 Task: Create a due date automation trigger when advanced on, on the tuesday before a card is due add fields without custom field "Resume" set to a number greater or equal to 1 and lower or equal to 10 at 11:00 AM.
Action: Mouse moved to (1212, 100)
Screenshot: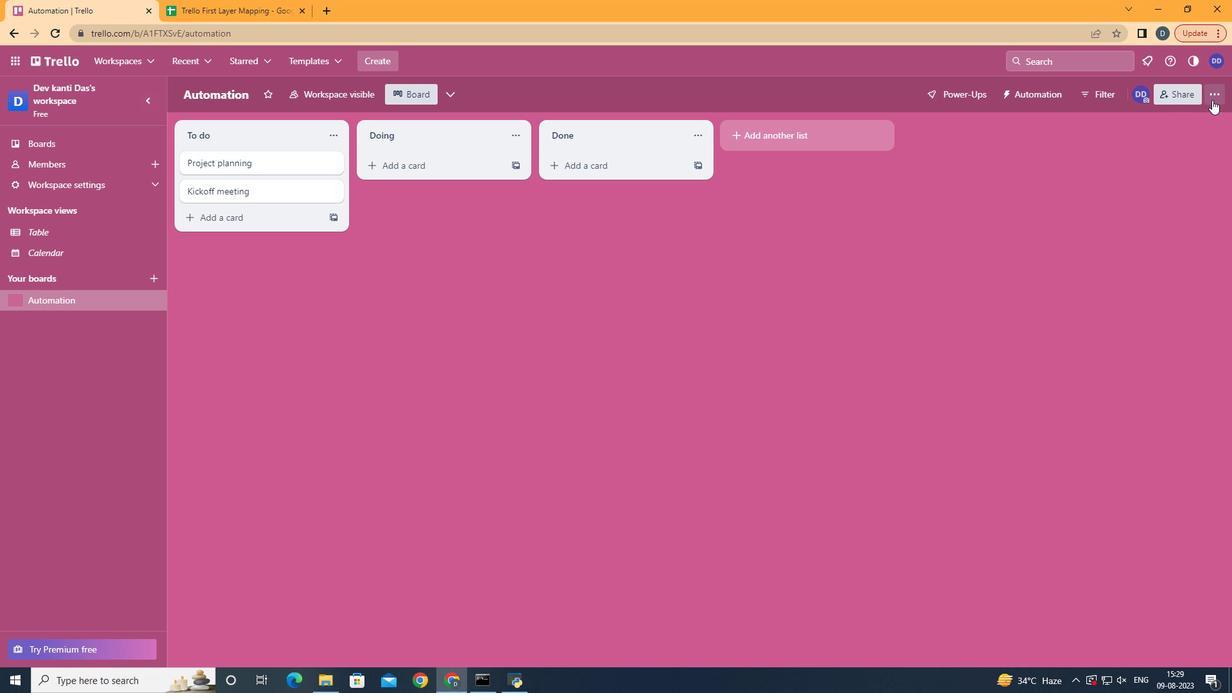 
Action: Mouse pressed left at (1212, 100)
Screenshot: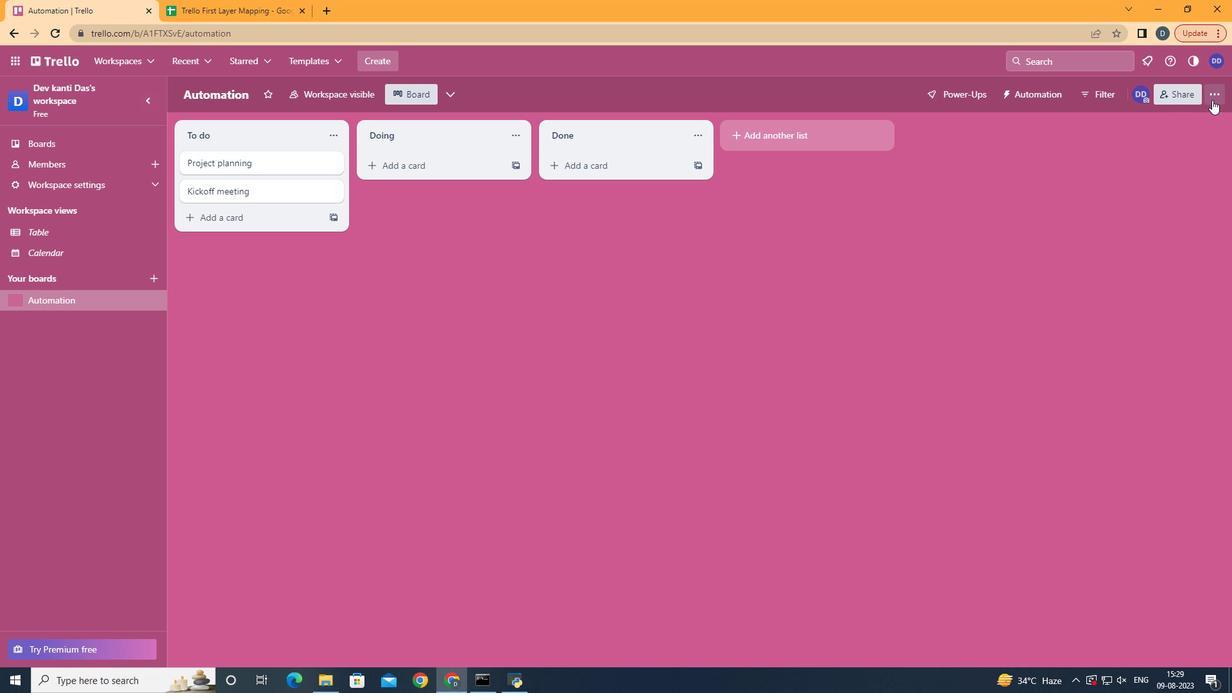 
Action: Mouse moved to (1094, 282)
Screenshot: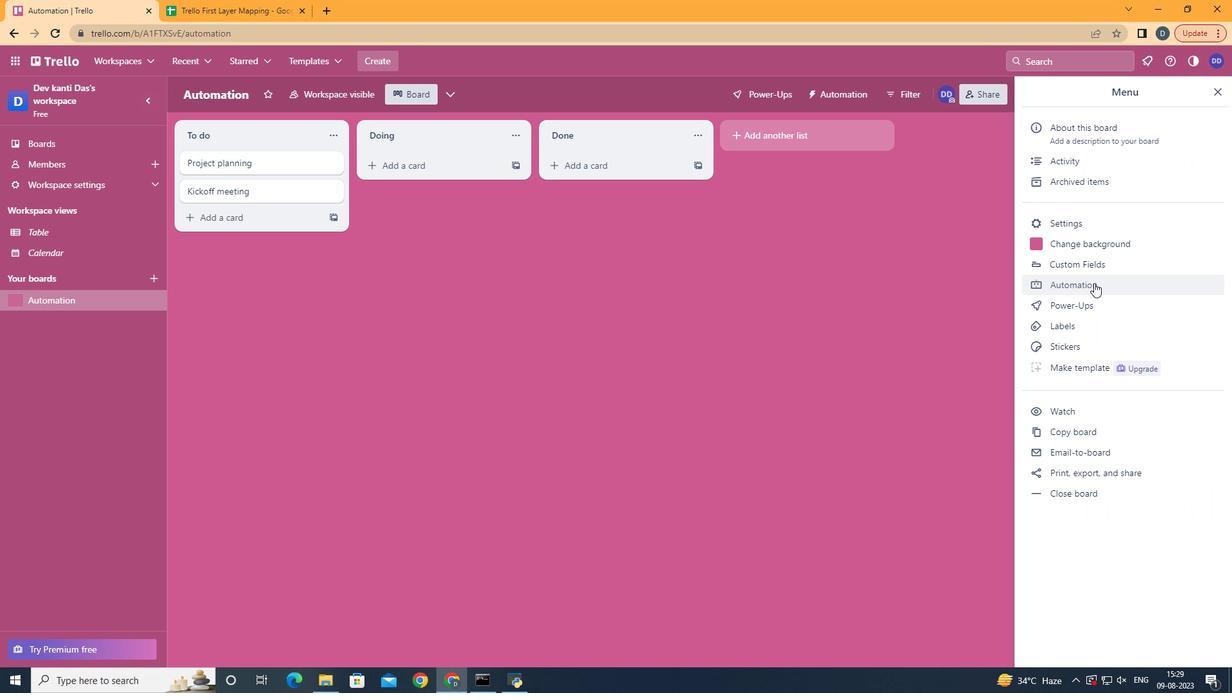 
Action: Mouse pressed left at (1094, 282)
Screenshot: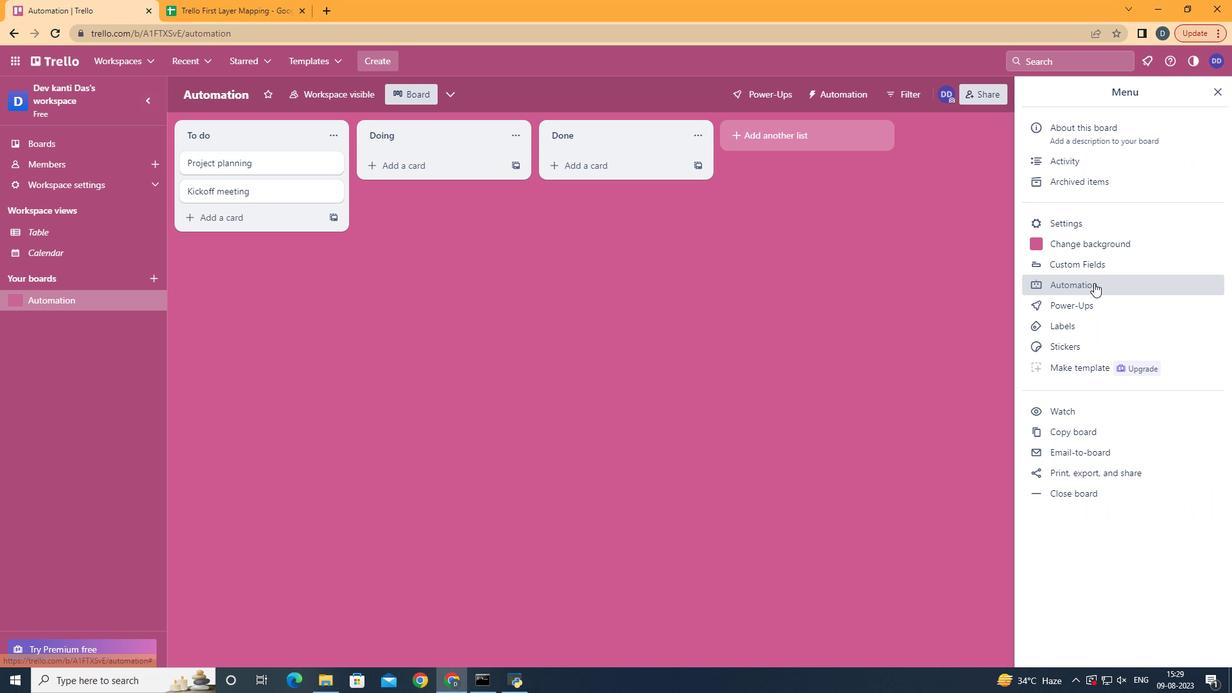
Action: Mouse moved to (234, 258)
Screenshot: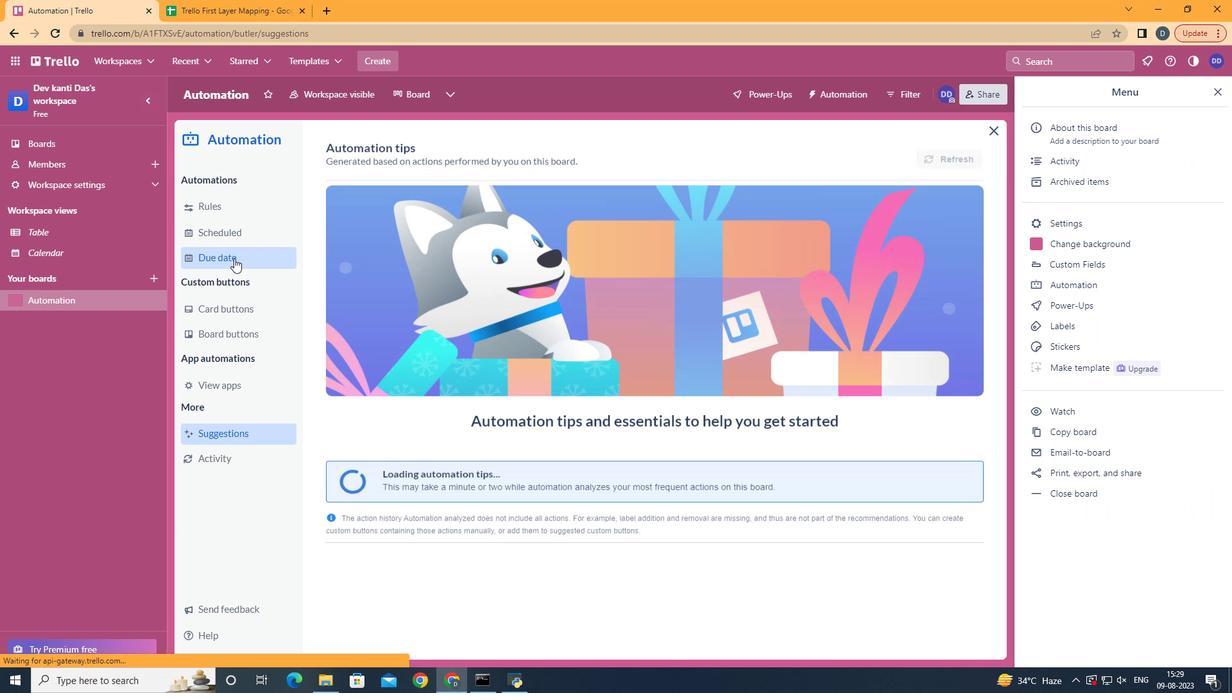 
Action: Mouse pressed left at (234, 258)
Screenshot: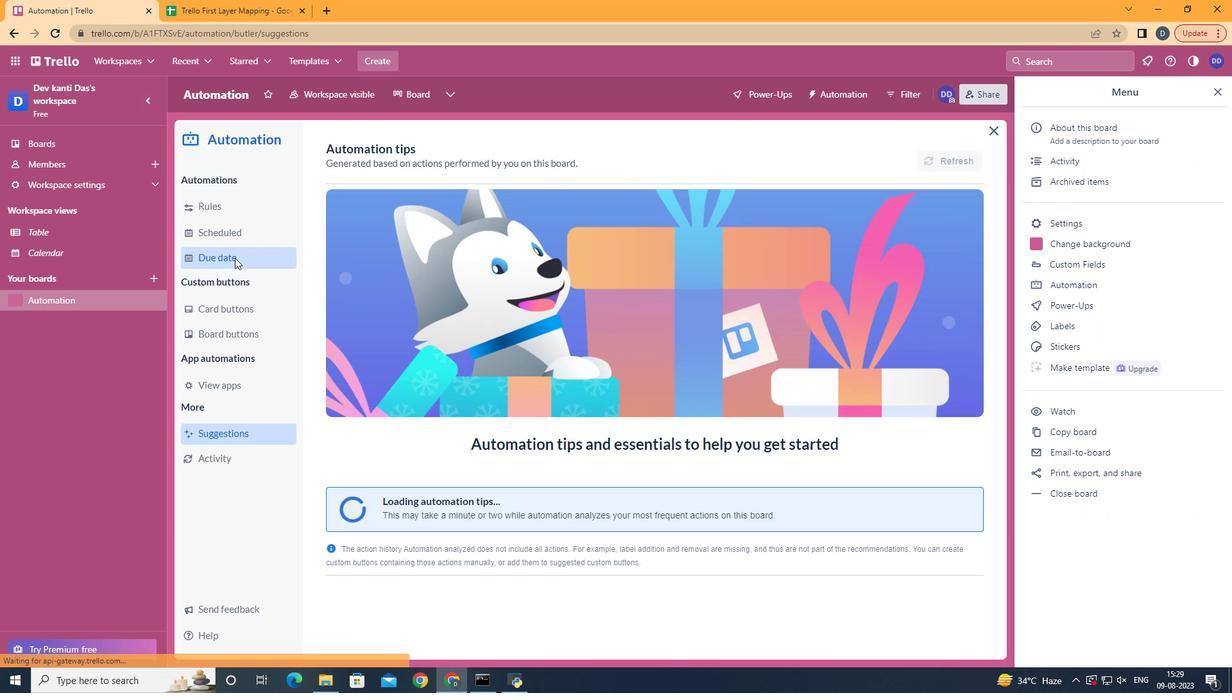 
Action: Mouse moved to (891, 149)
Screenshot: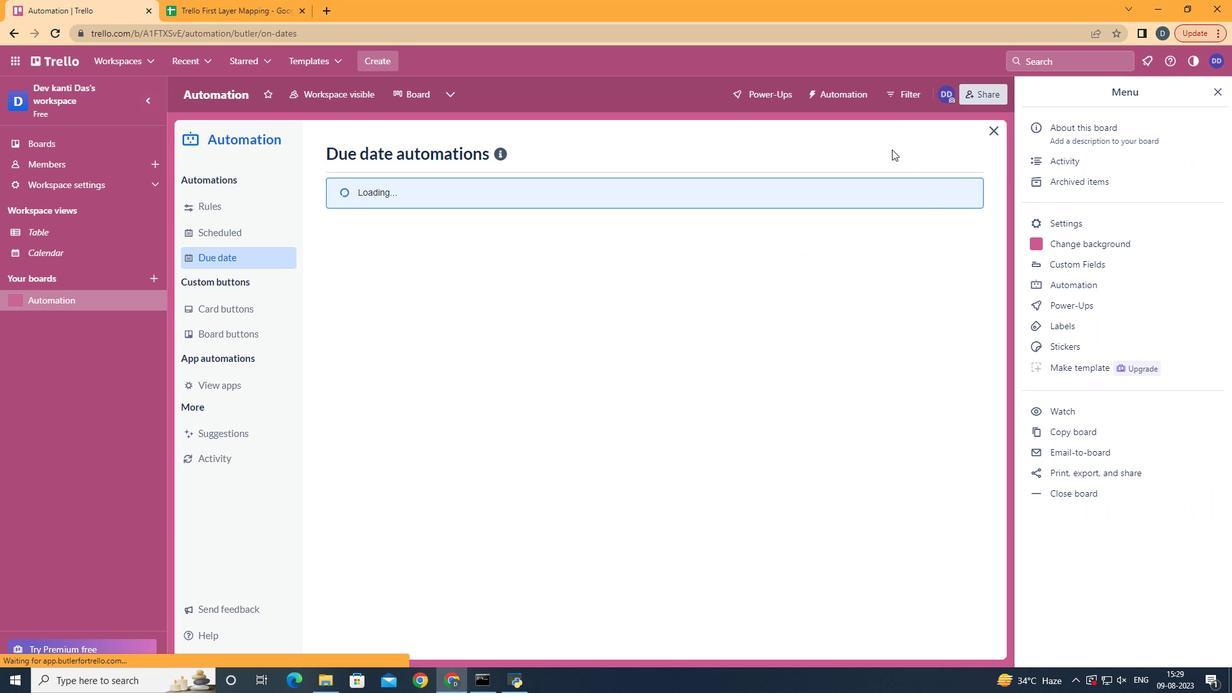 
Action: Mouse pressed left at (891, 149)
Screenshot: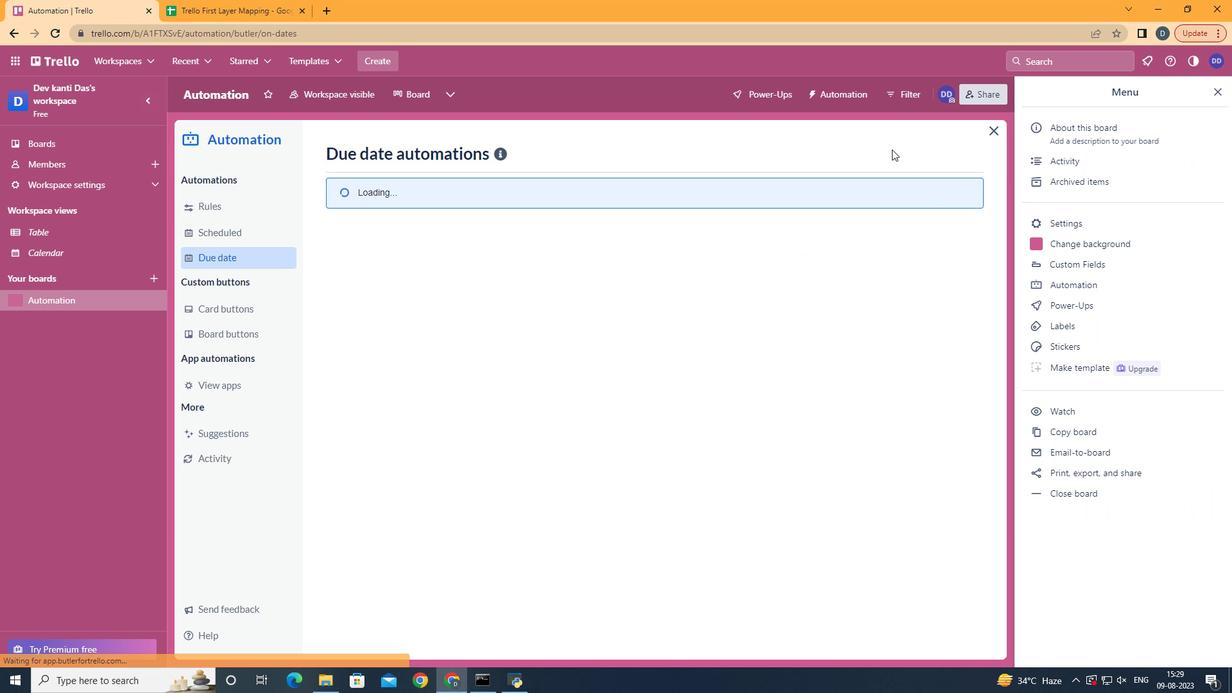 
Action: Mouse pressed left at (891, 149)
Screenshot: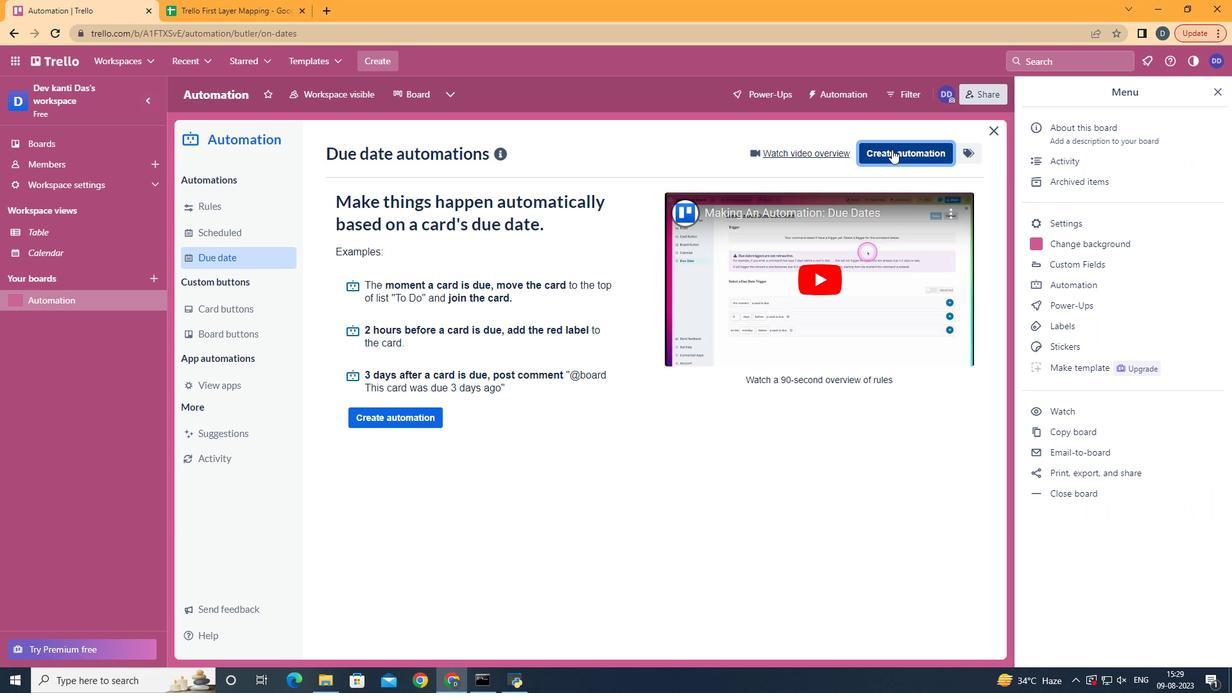 
Action: Mouse moved to (668, 272)
Screenshot: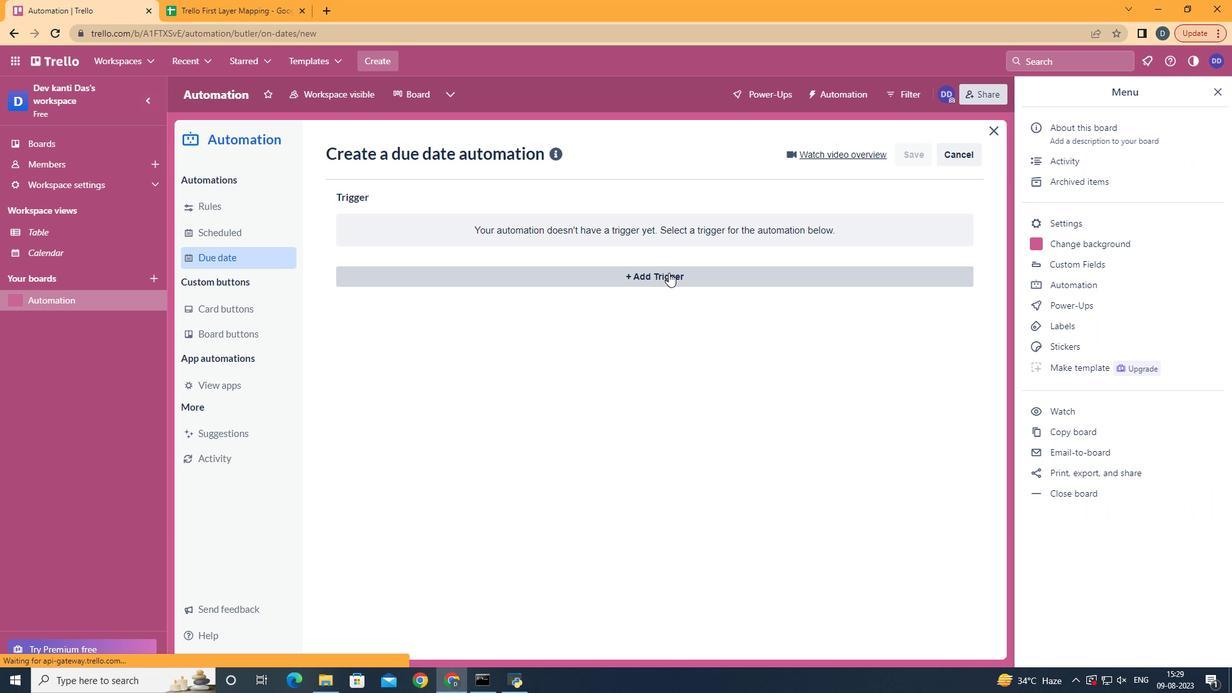 
Action: Mouse pressed left at (668, 272)
Screenshot: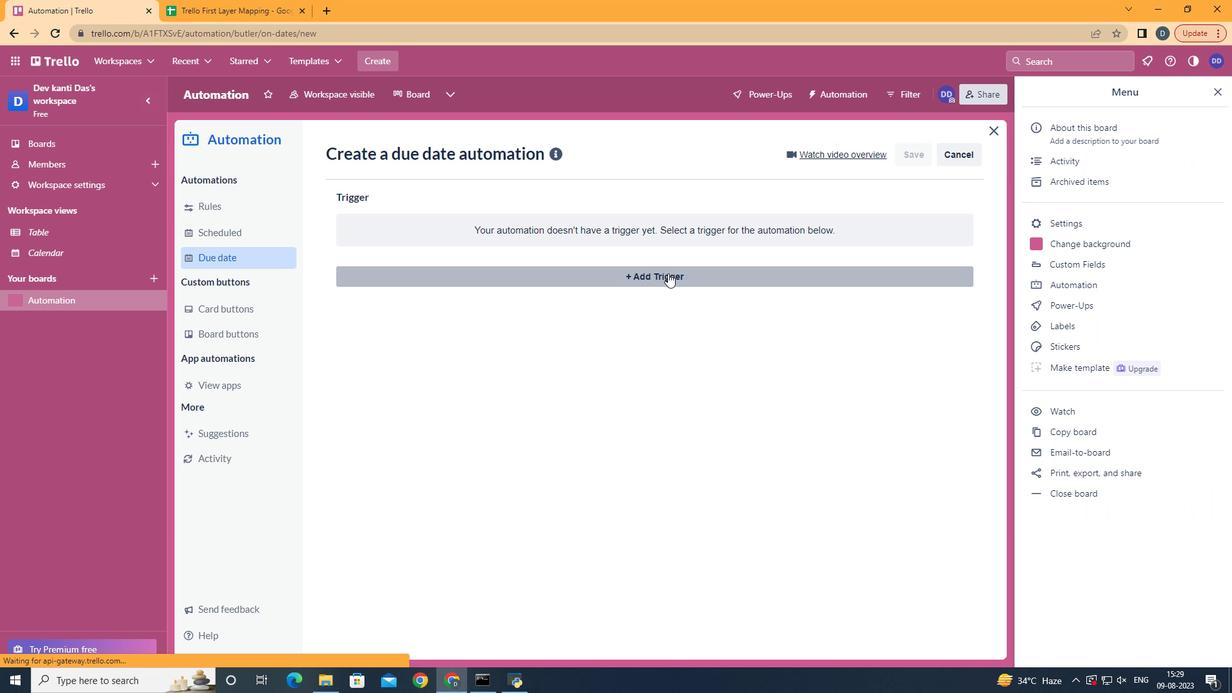 
Action: Mouse moved to (429, 368)
Screenshot: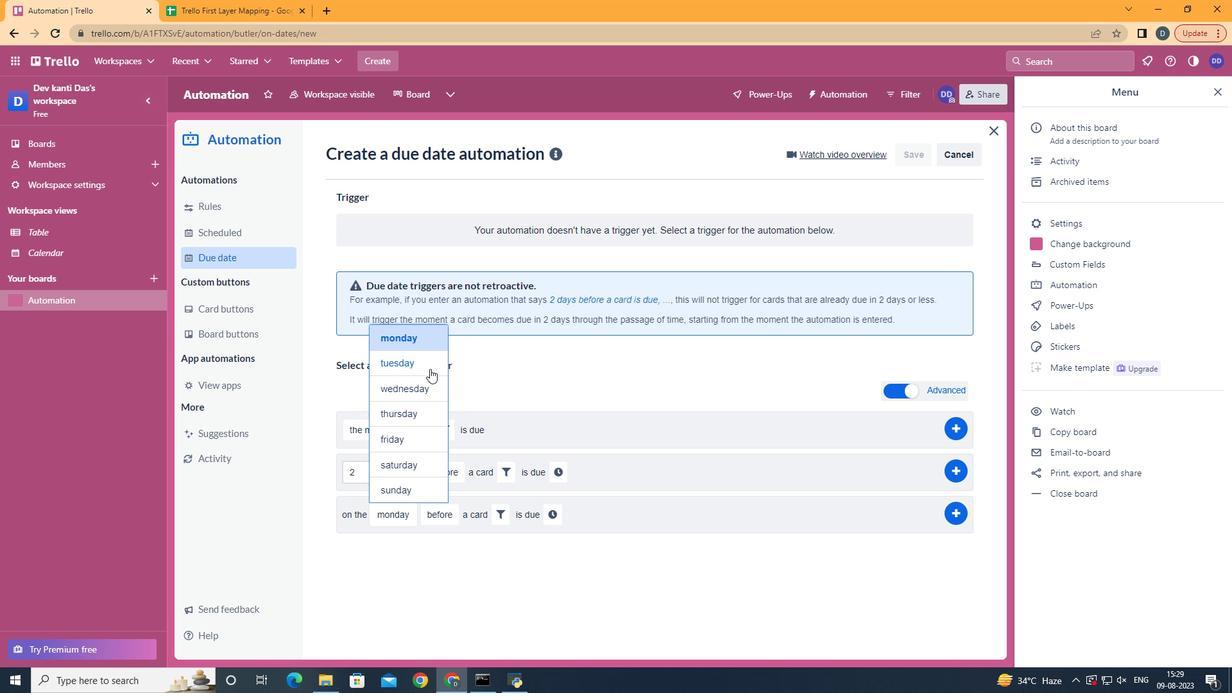 
Action: Mouse pressed left at (429, 368)
Screenshot: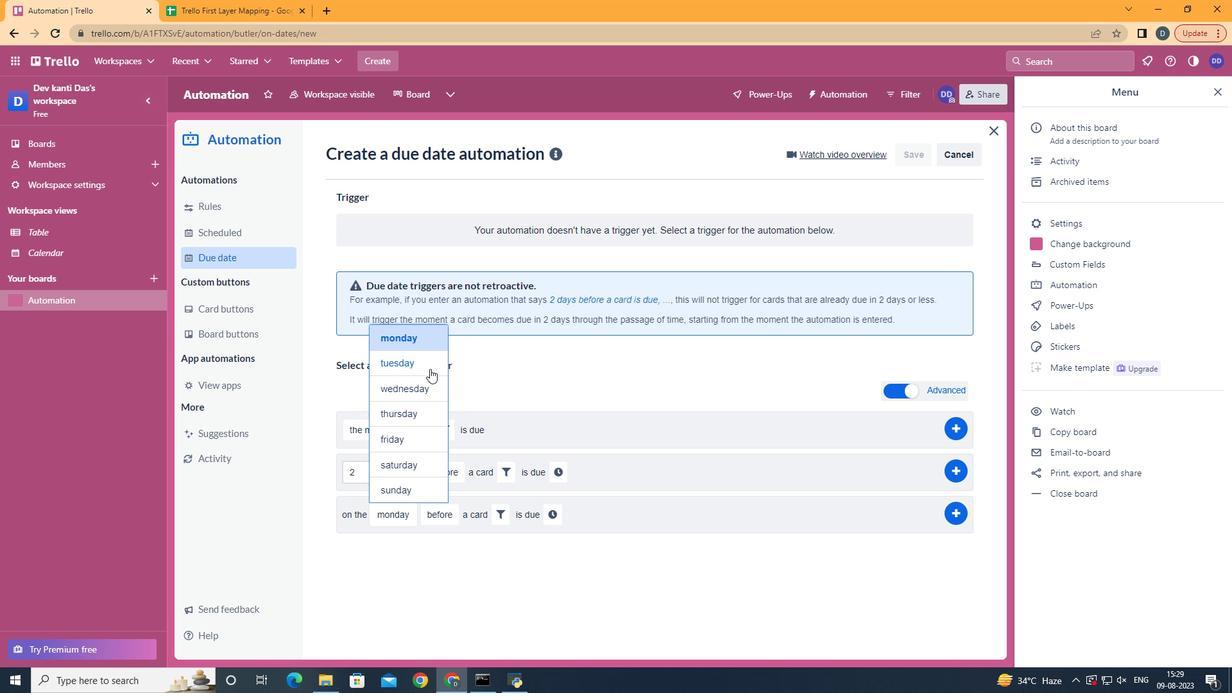 
Action: Mouse moved to (496, 501)
Screenshot: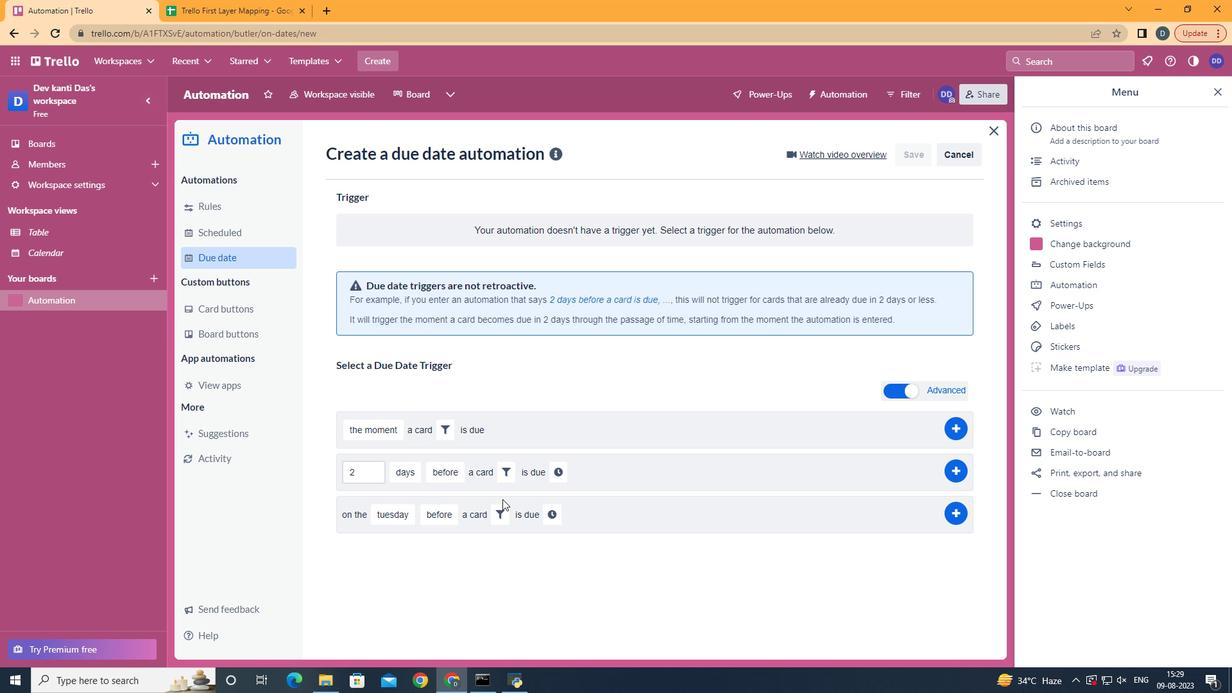 
Action: Mouse pressed left at (496, 501)
Screenshot: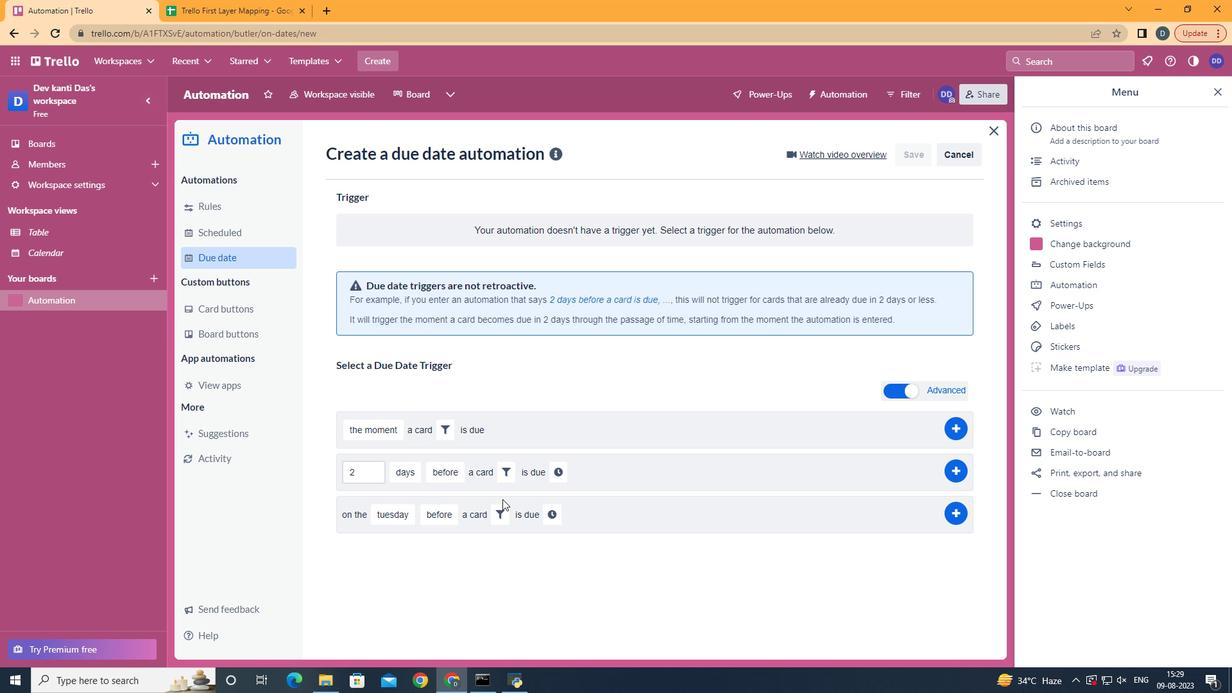 
Action: Mouse moved to (505, 501)
Screenshot: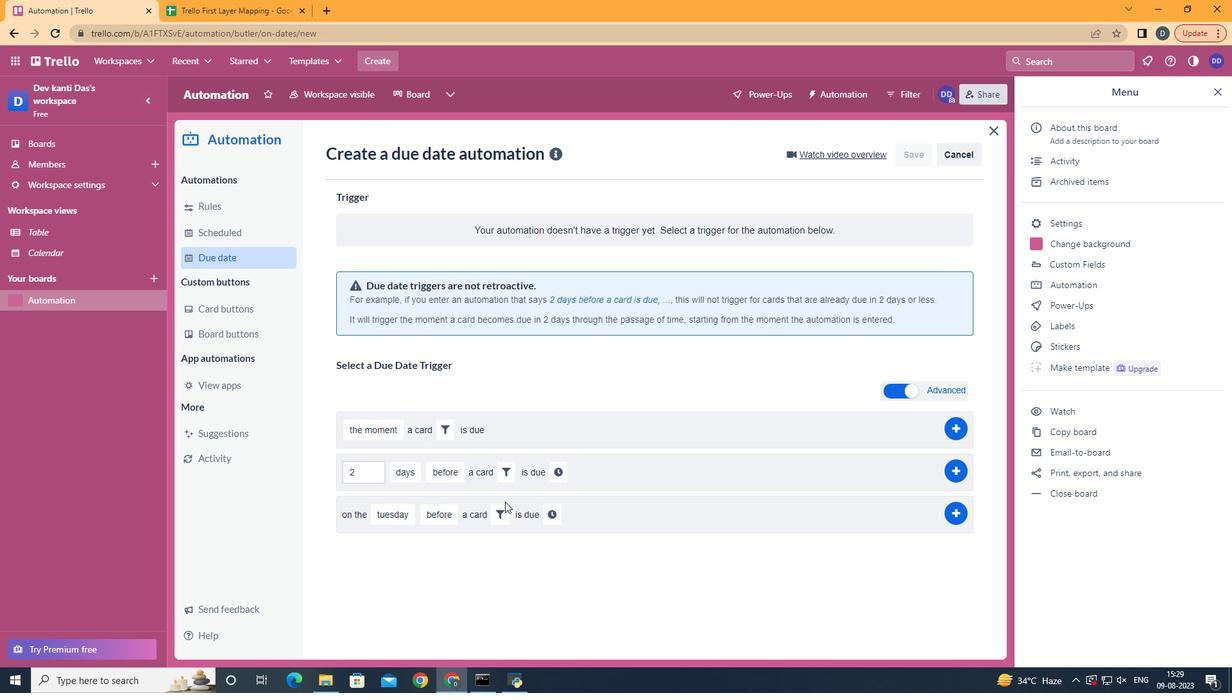
Action: Mouse pressed left at (505, 501)
Screenshot: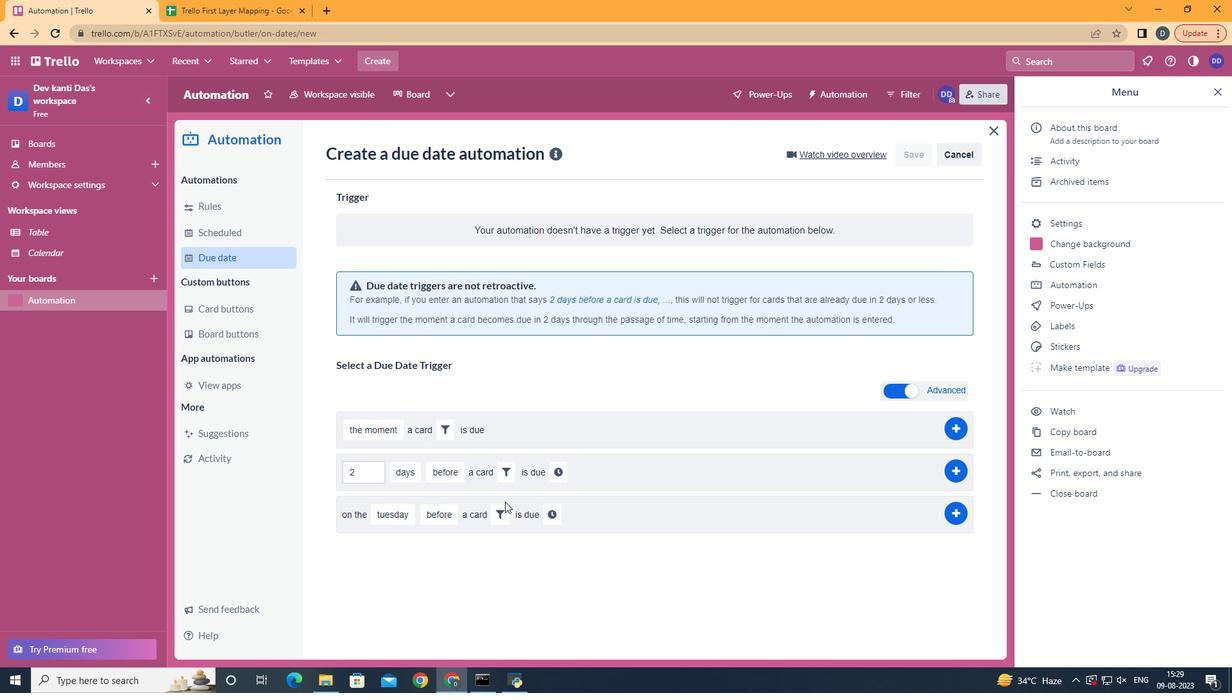 
Action: Mouse moved to (502, 517)
Screenshot: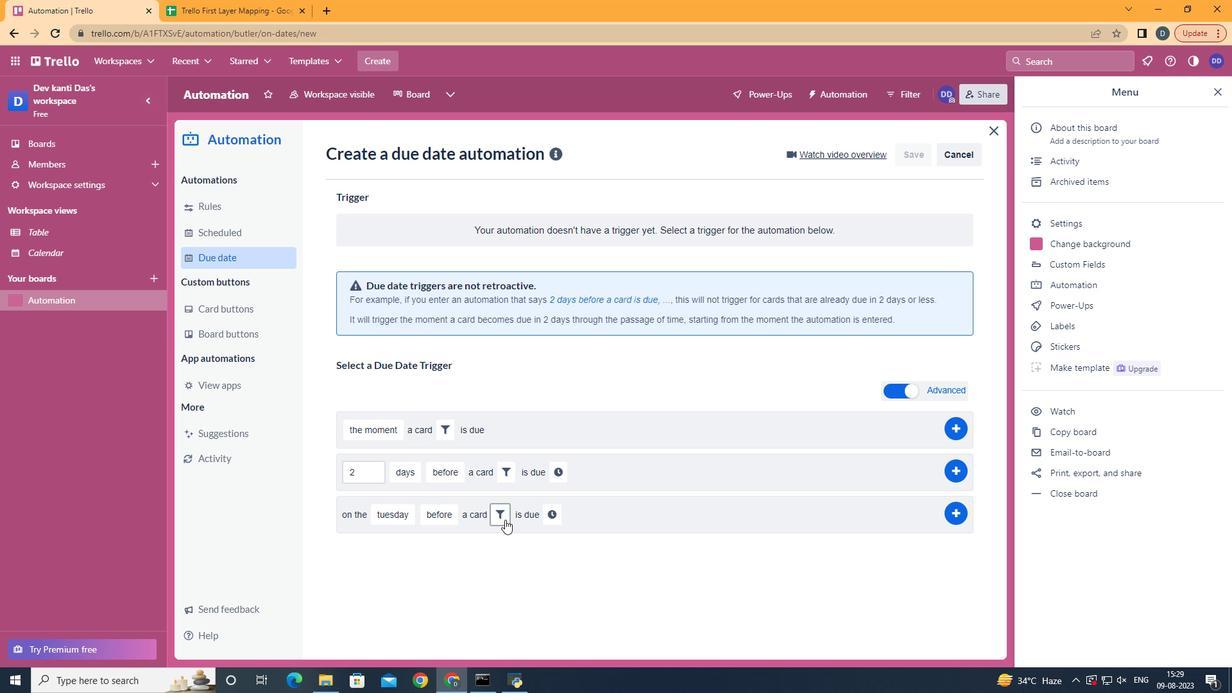 
Action: Mouse pressed left at (502, 517)
Screenshot: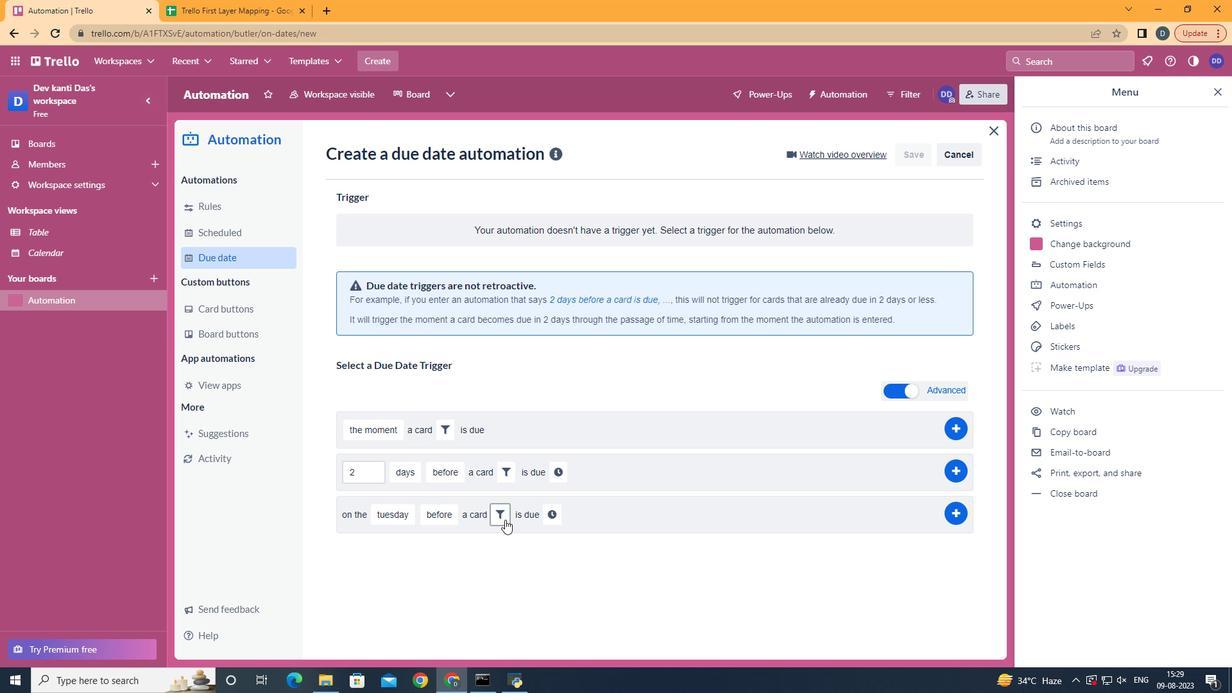 
Action: Mouse moved to (696, 553)
Screenshot: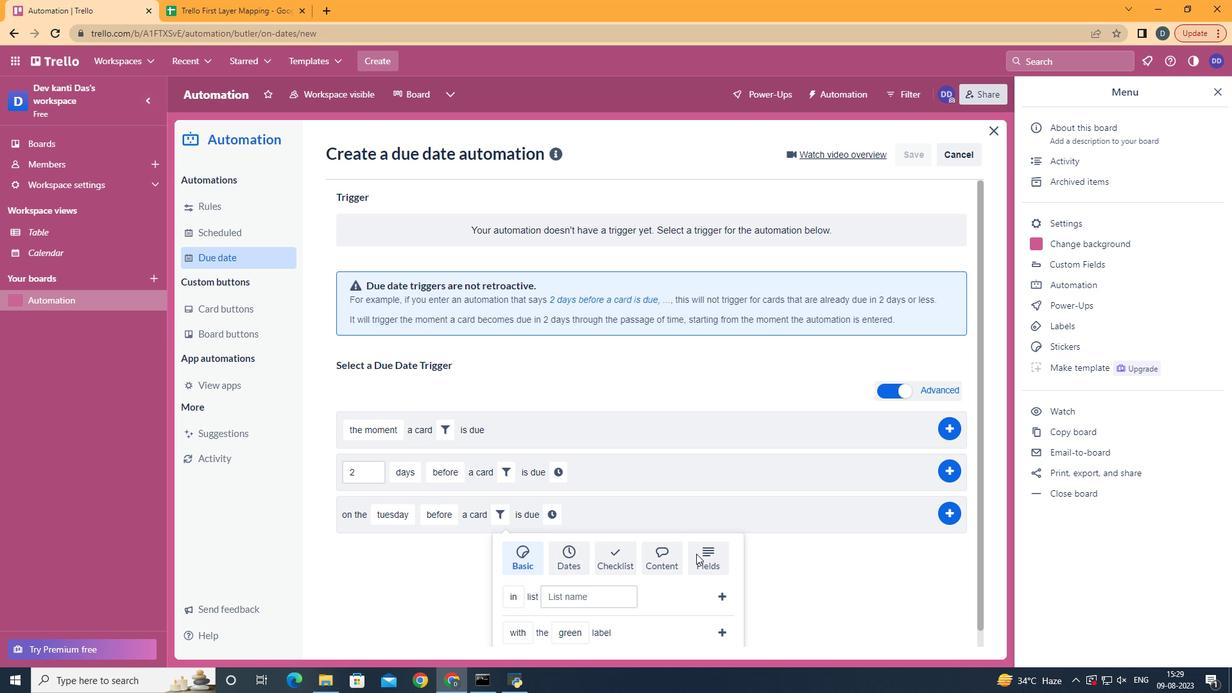 
Action: Mouse pressed left at (696, 553)
Screenshot: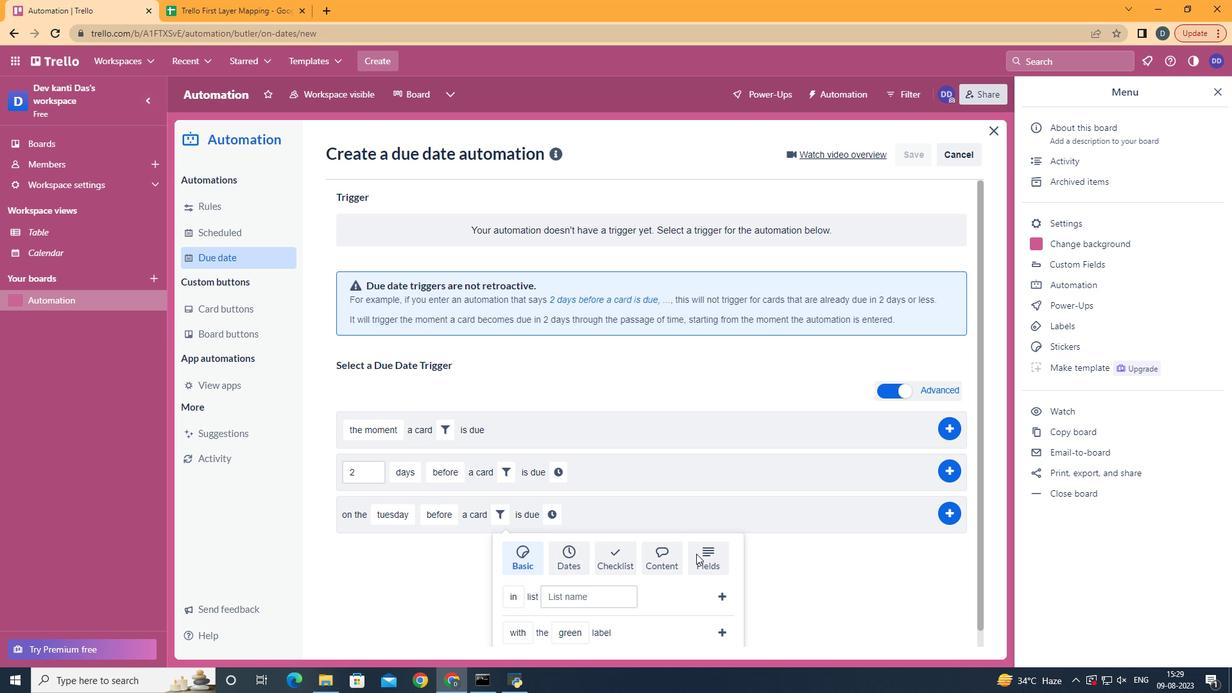 
Action: Mouse moved to (701, 553)
Screenshot: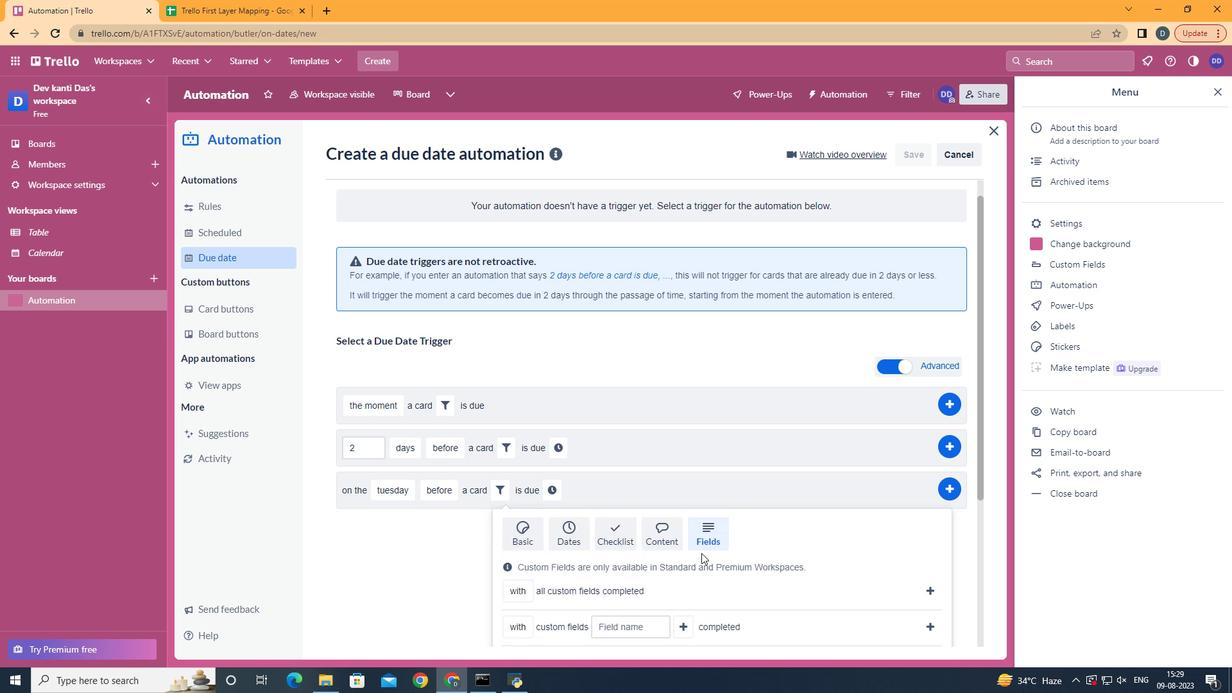 
Action: Mouse scrolled (701, 552) with delta (0, 0)
Screenshot: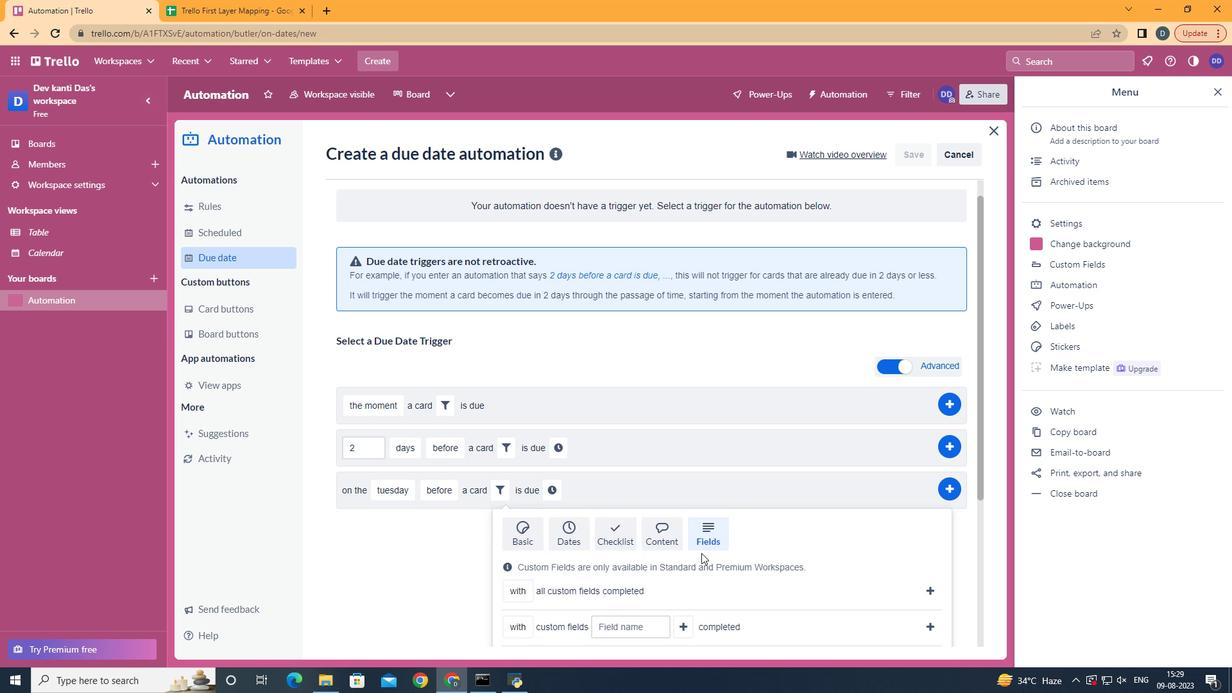
Action: Mouse scrolled (701, 552) with delta (0, 0)
Screenshot: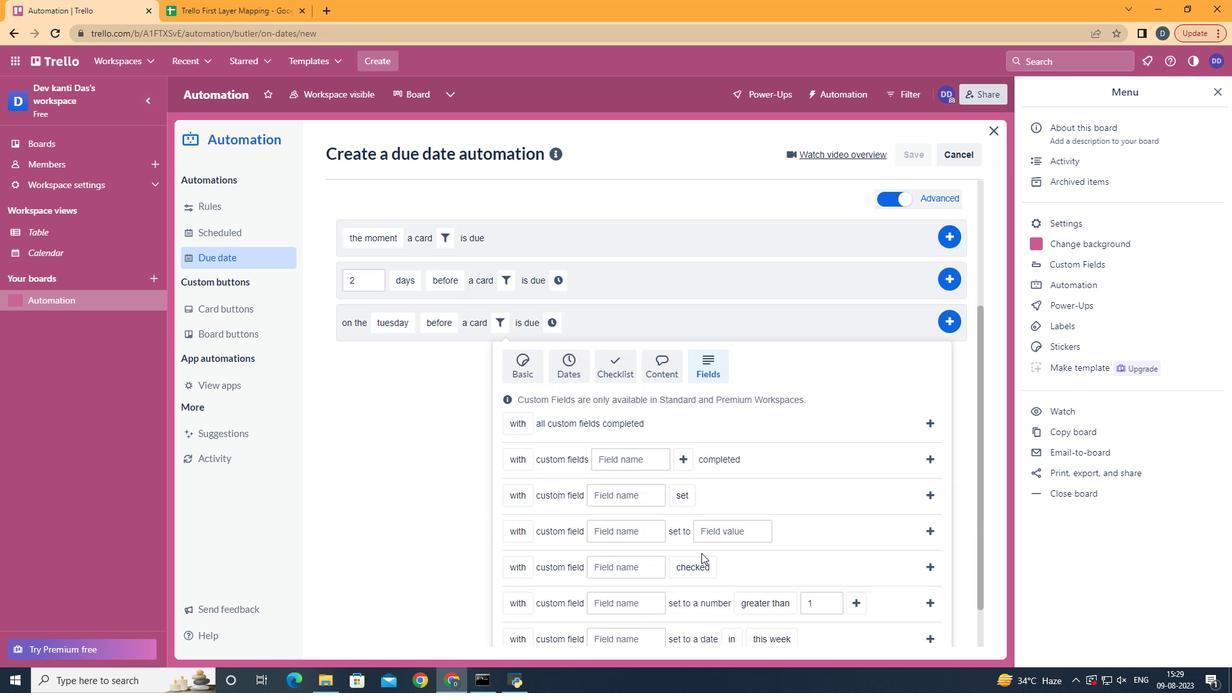 
Action: Mouse scrolled (701, 552) with delta (0, 0)
Screenshot: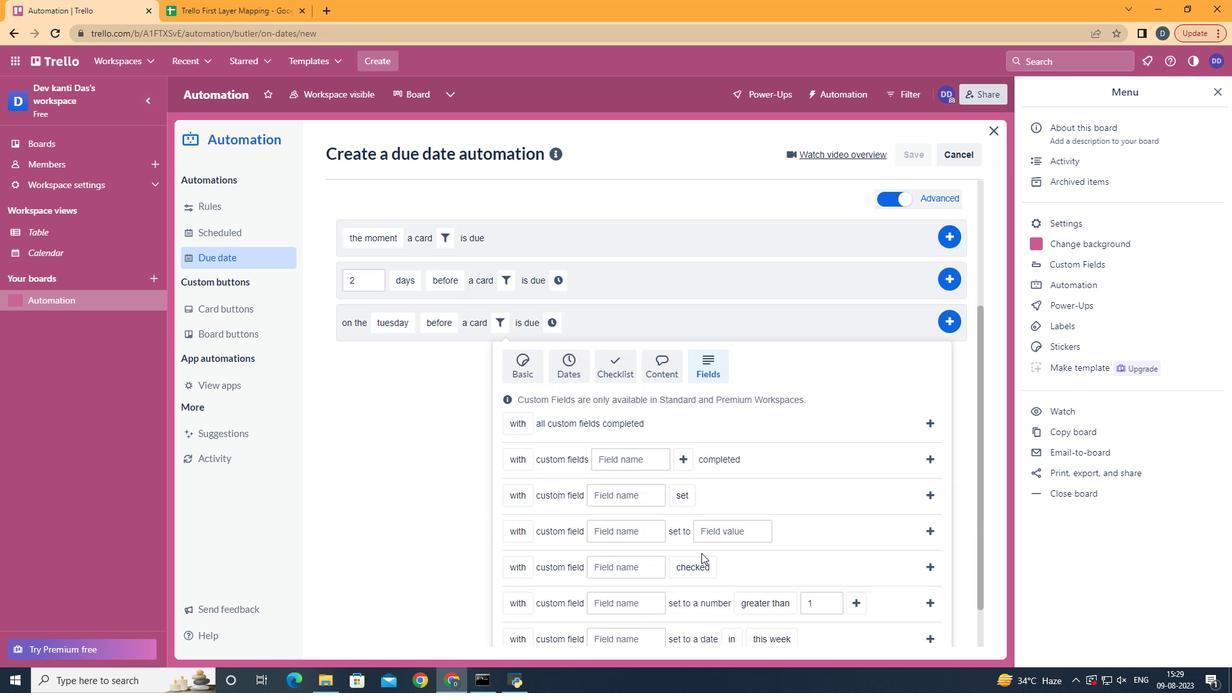 
Action: Mouse scrolled (701, 552) with delta (0, 0)
Screenshot: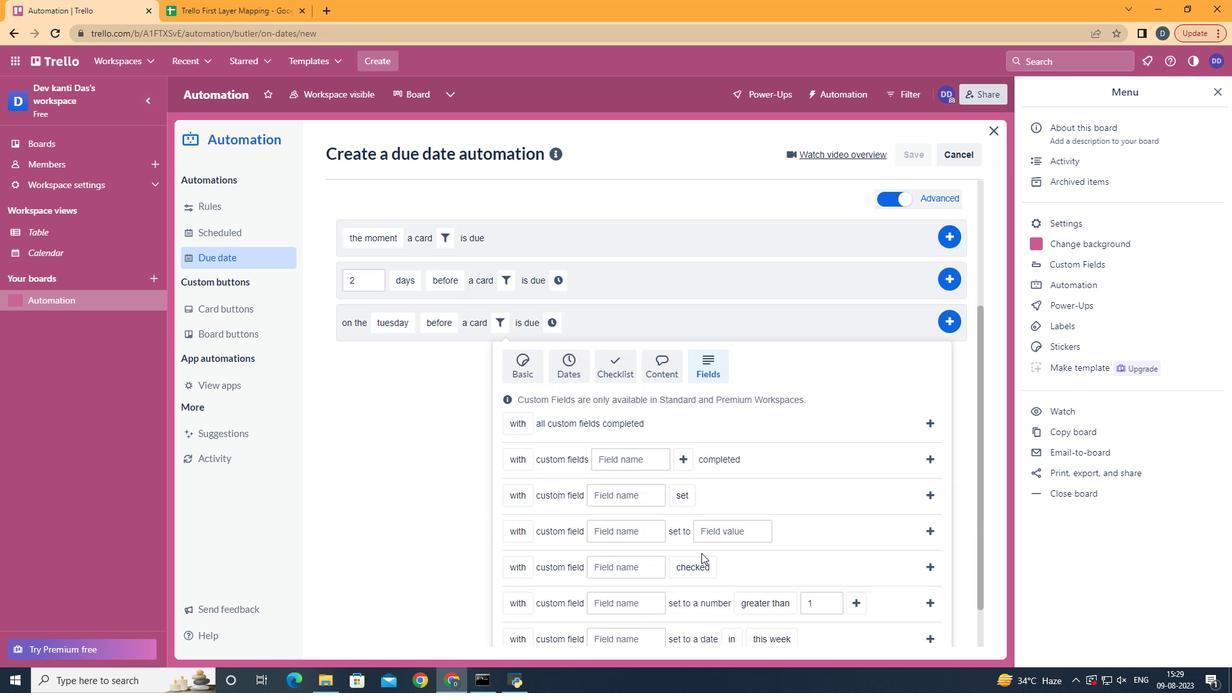 
Action: Mouse scrolled (701, 552) with delta (0, 0)
Screenshot: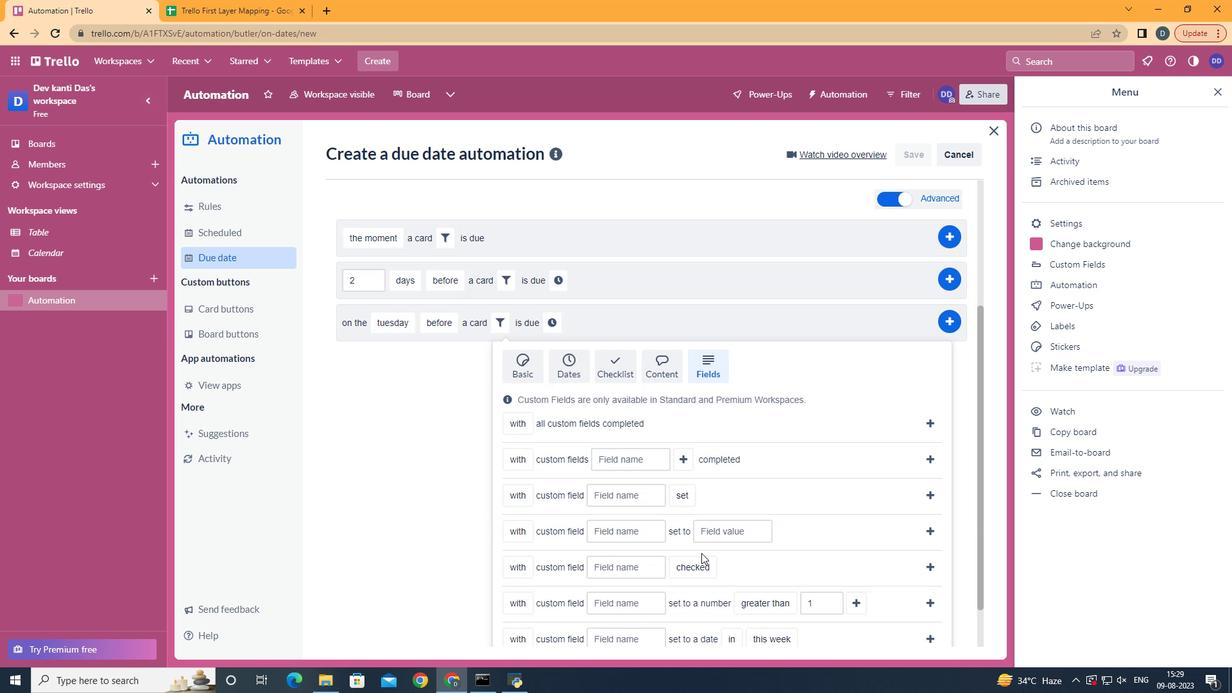 
Action: Mouse moved to (539, 596)
Screenshot: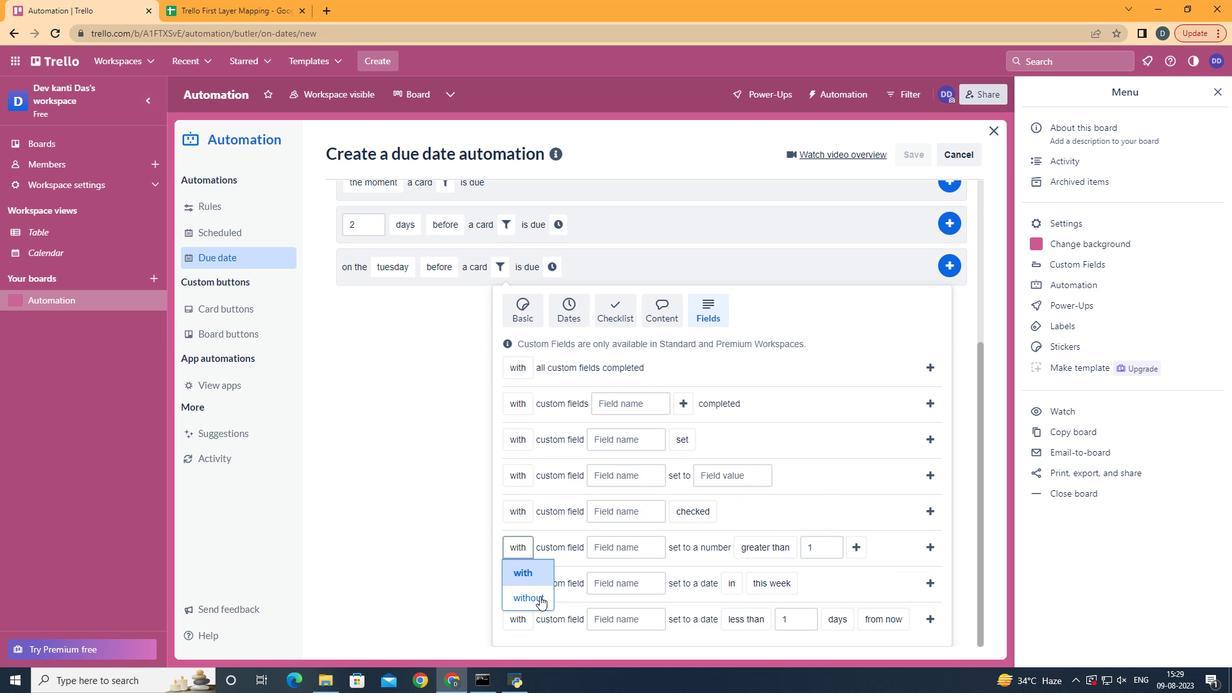 
Action: Mouse pressed left at (539, 596)
Screenshot: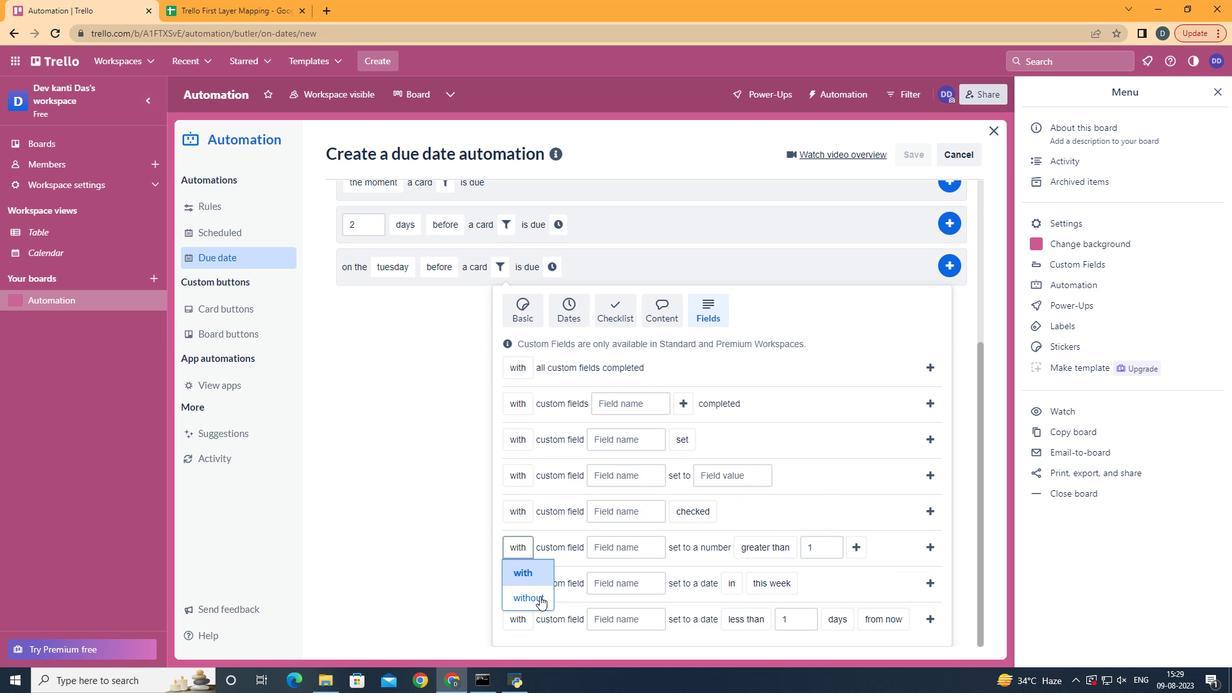 
Action: Mouse moved to (656, 540)
Screenshot: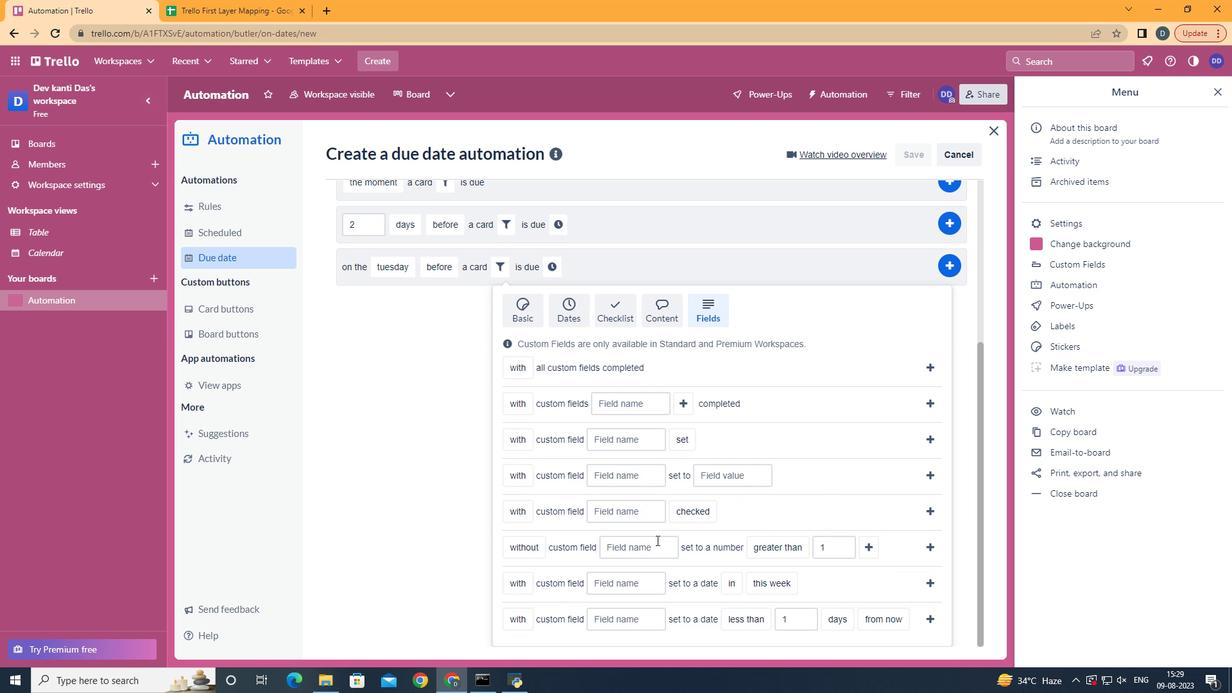 
Action: Mouse pressed left at (656, 540)
Screenshot: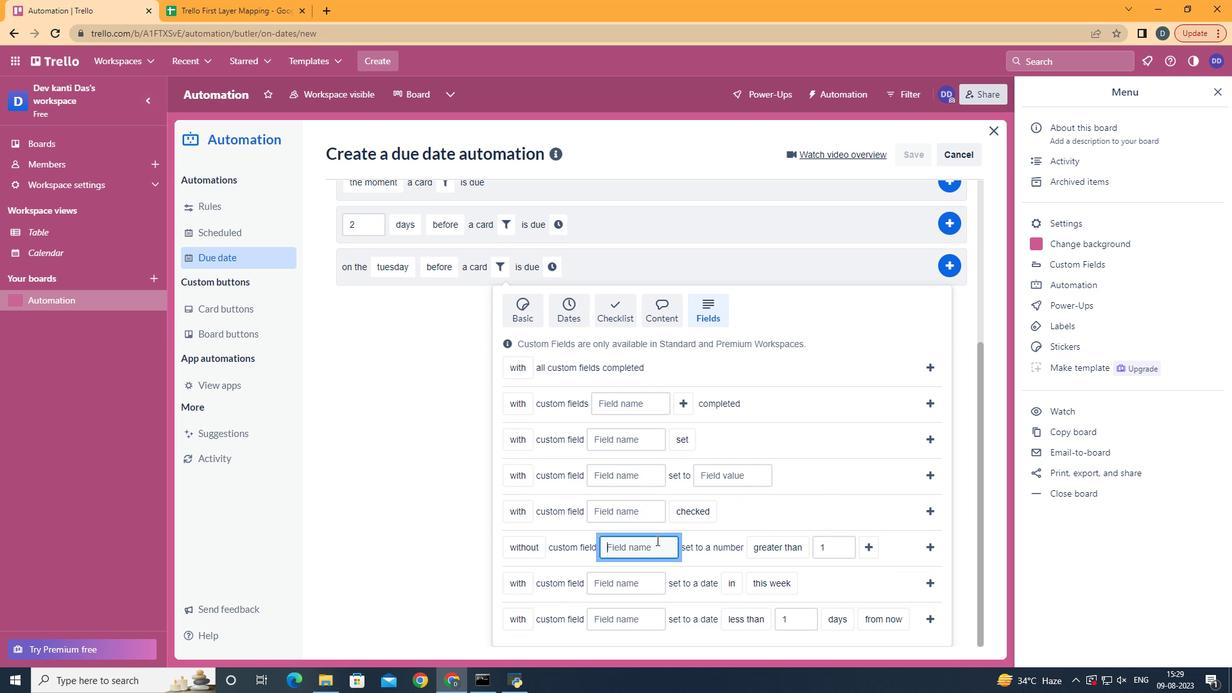 
Action: Mouse moved to (656, 539)
Screenshot: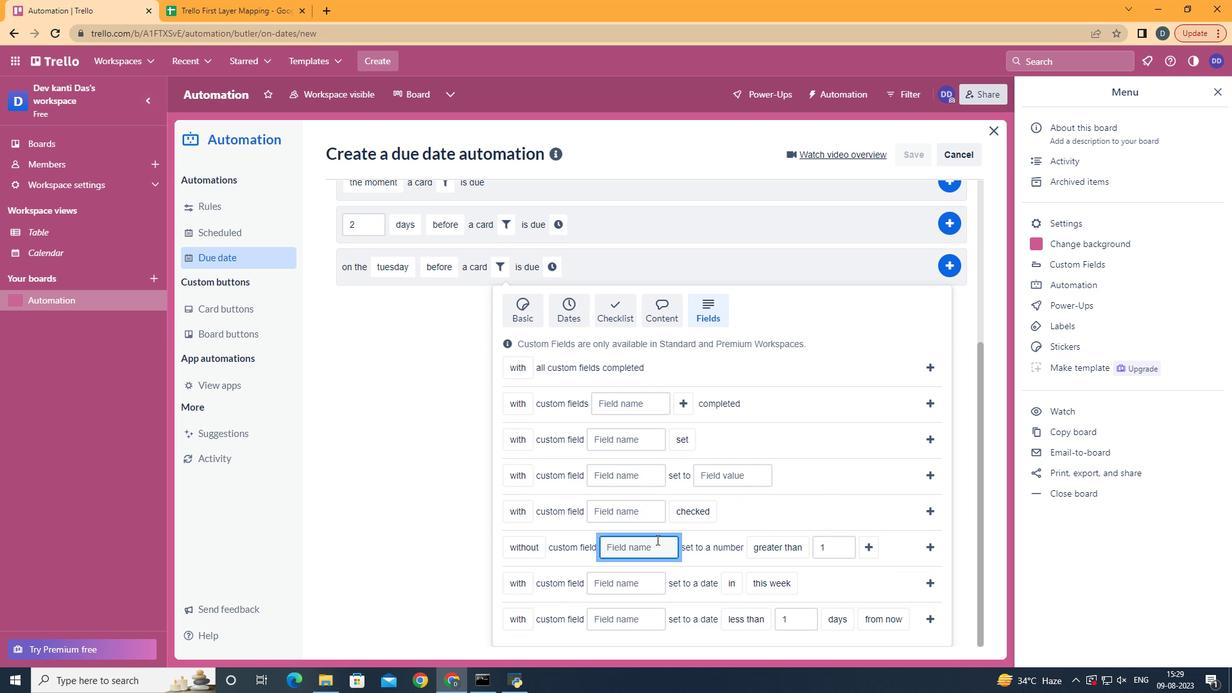 
Action: Key pressed <Key.shift>Resume
Screenshot: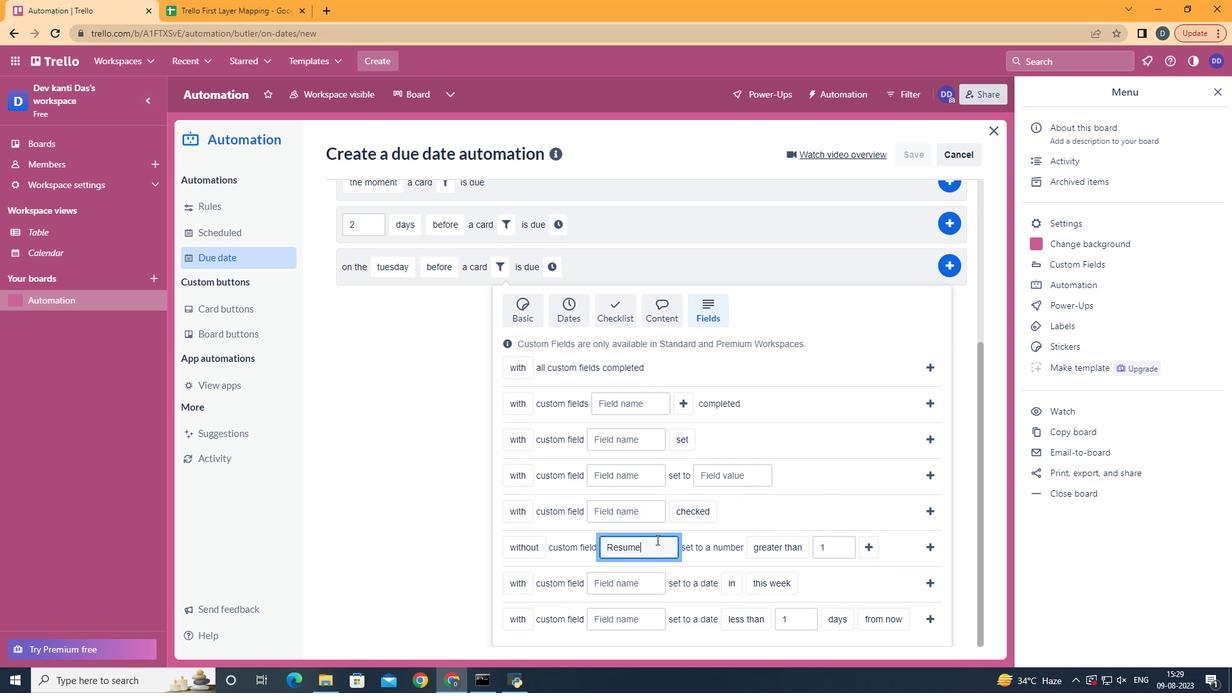 
Action: Mouse moved to (809, 472)
Screenshot: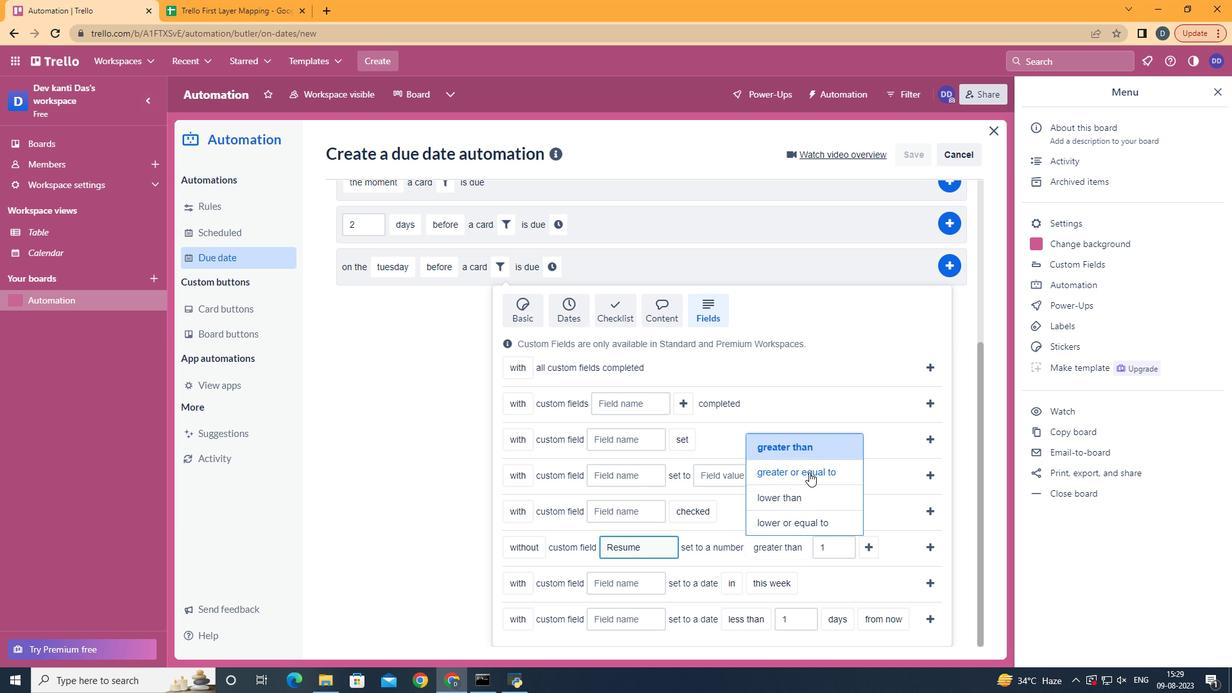 
Action: Mouse pressed left at (809, 472)
Screenshot: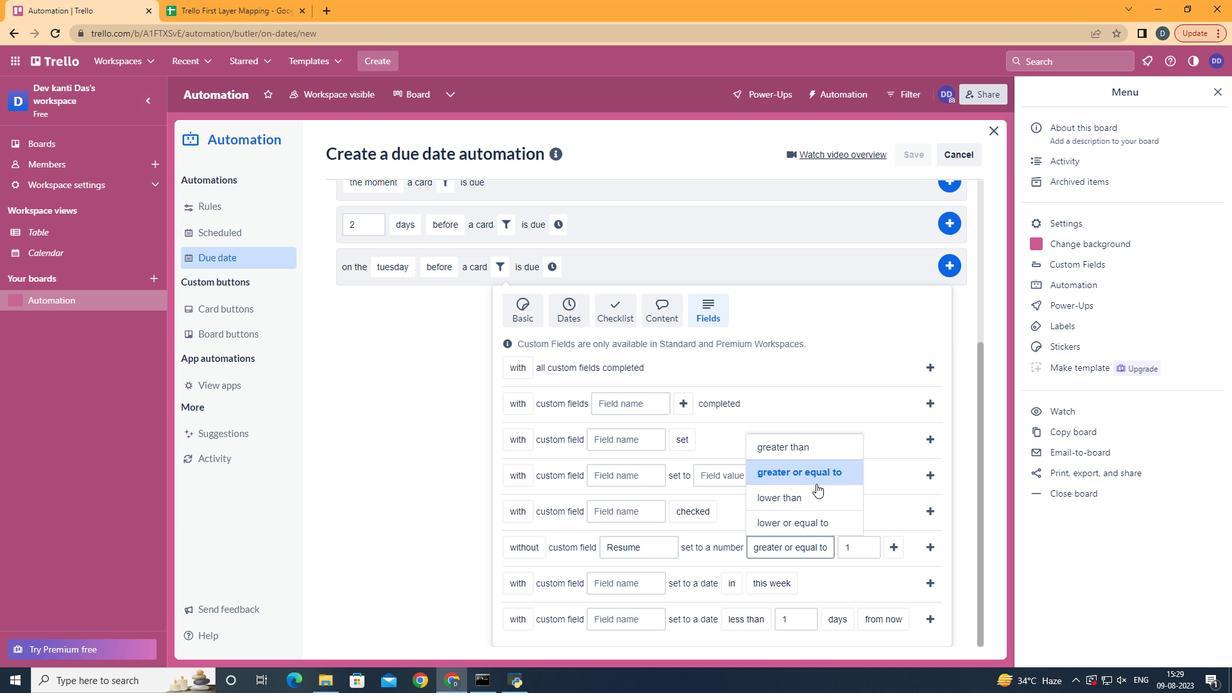 
Action: Mouse moved to (895, 543)
Screenshot: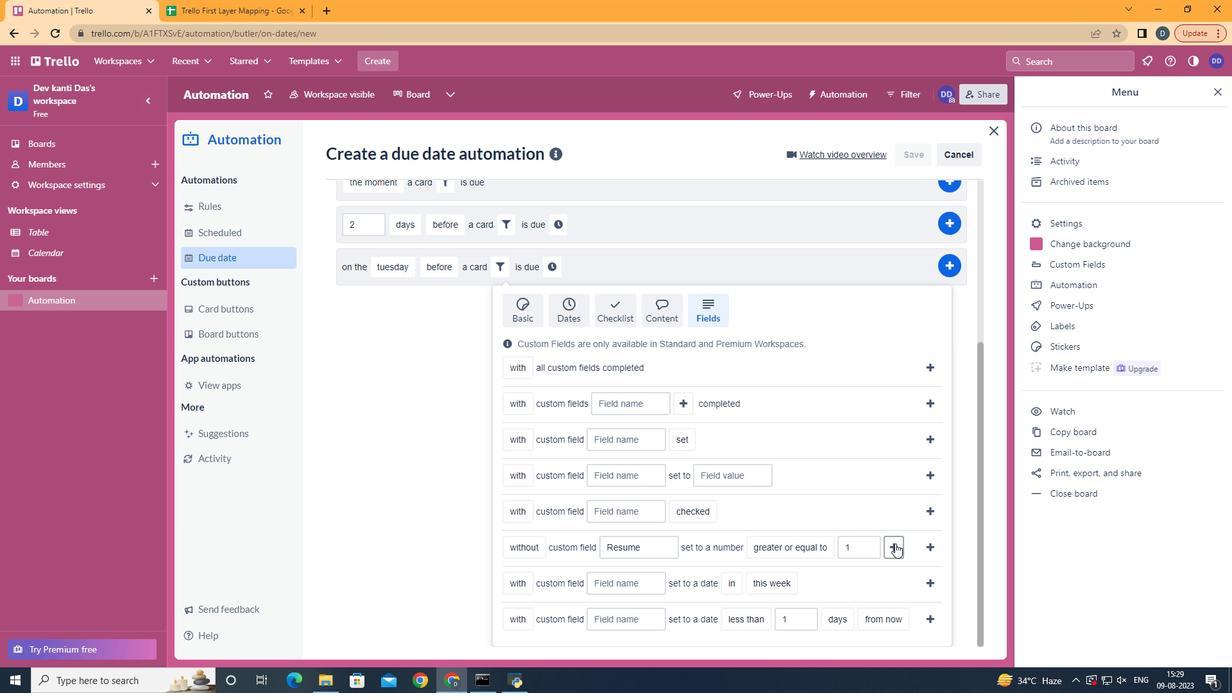 
Action: Mouse pressed left at (895, 543)
Screenshot: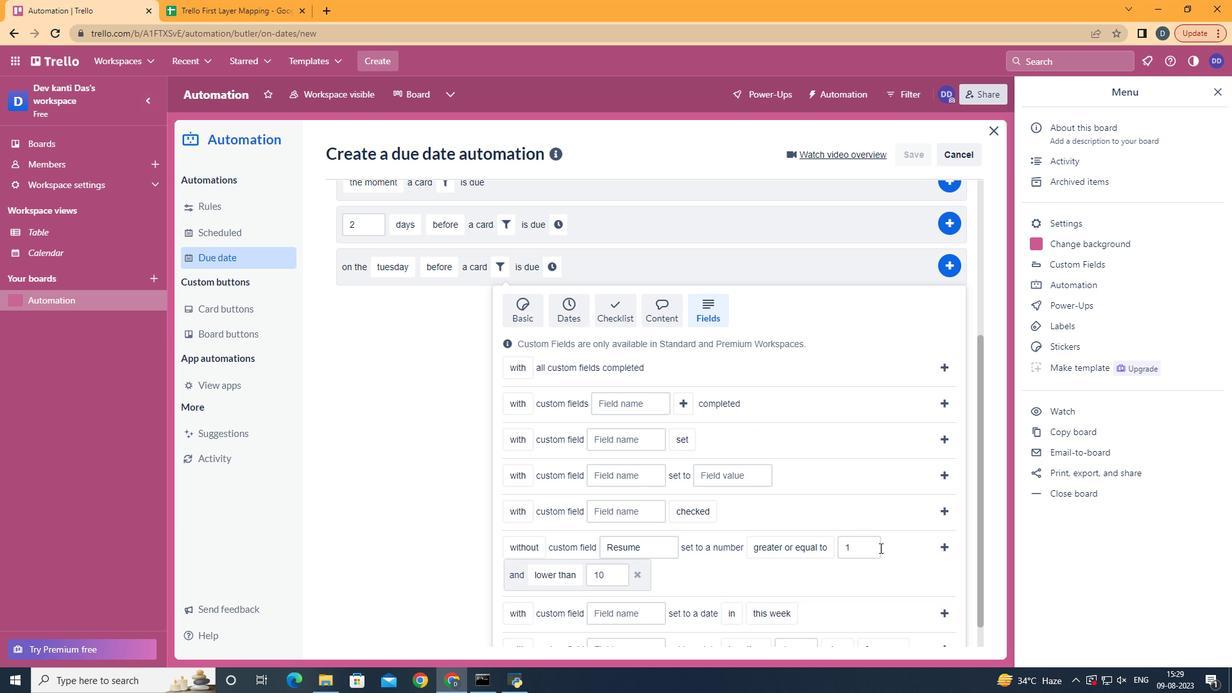 
Action: Mouse moved to (593, 500)
Screenshot: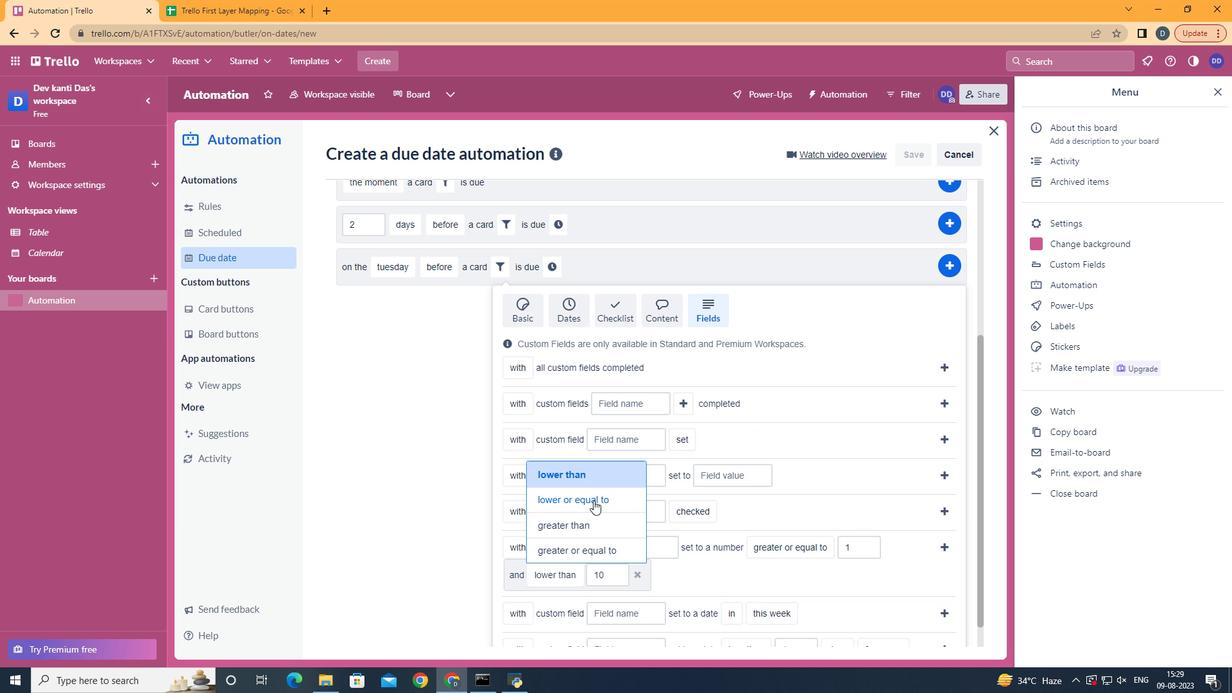 
Action: Mouse pressed left at (593, 500)
Screenshot: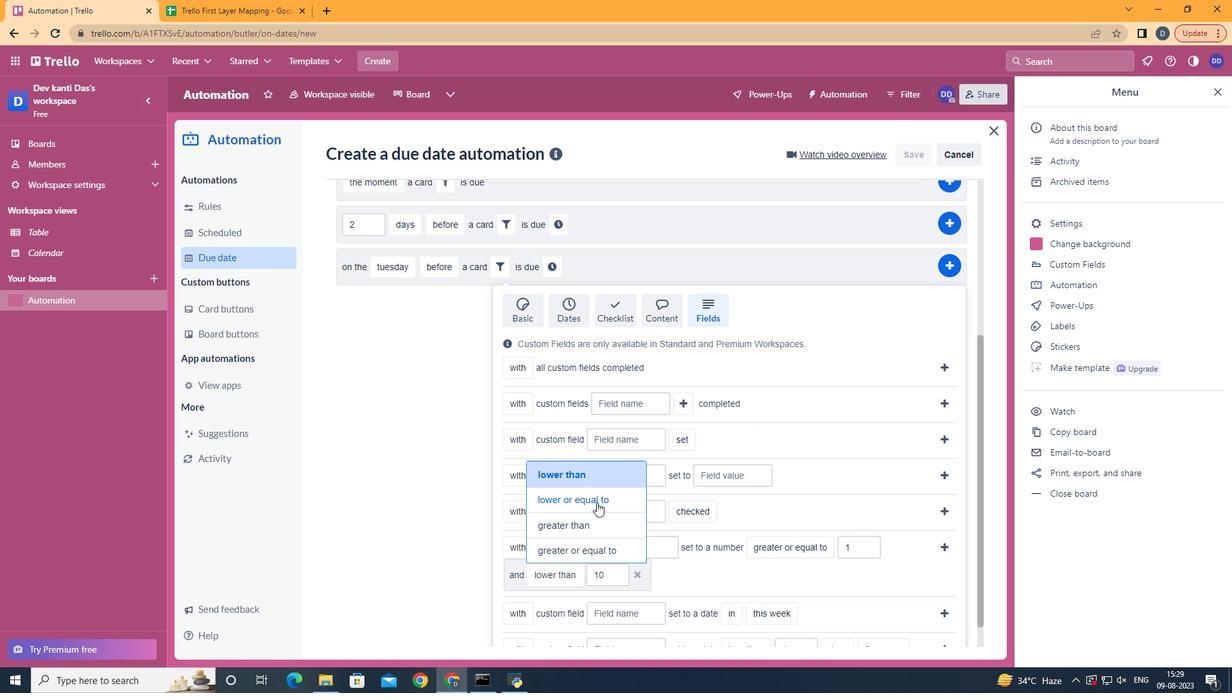 
Action: Mouse moved to (951, 542)
Screenshot: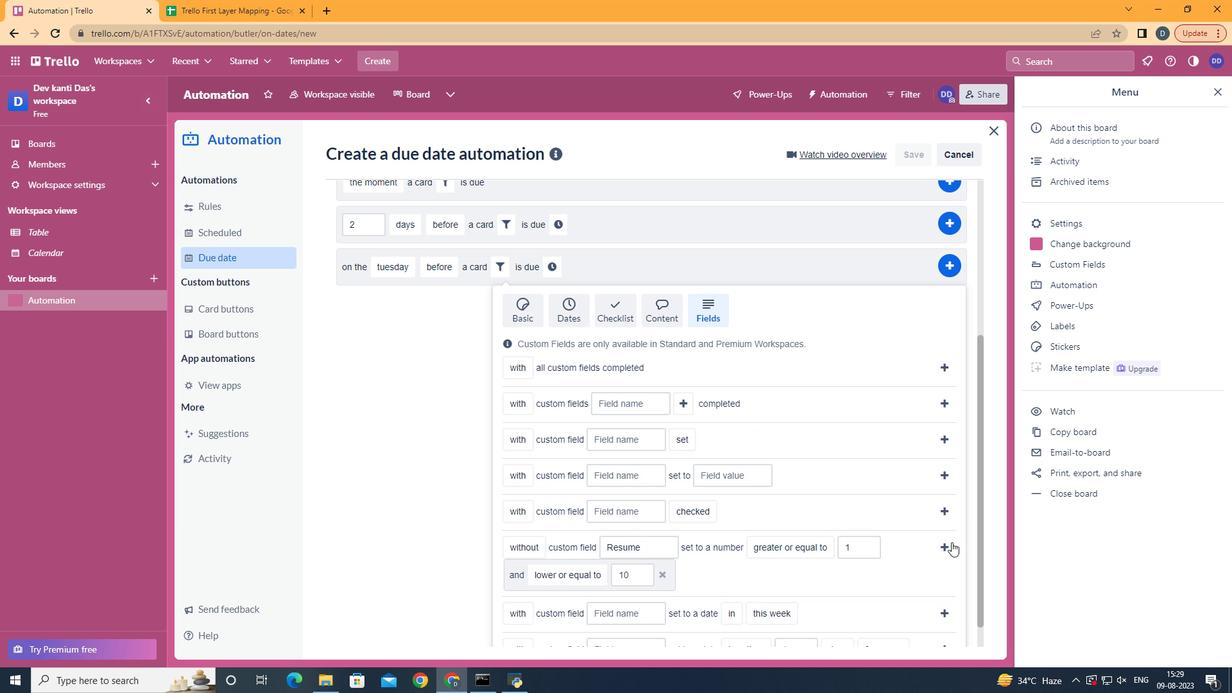 
Action: Mouse pressed left at (951, 542)
Screenshot: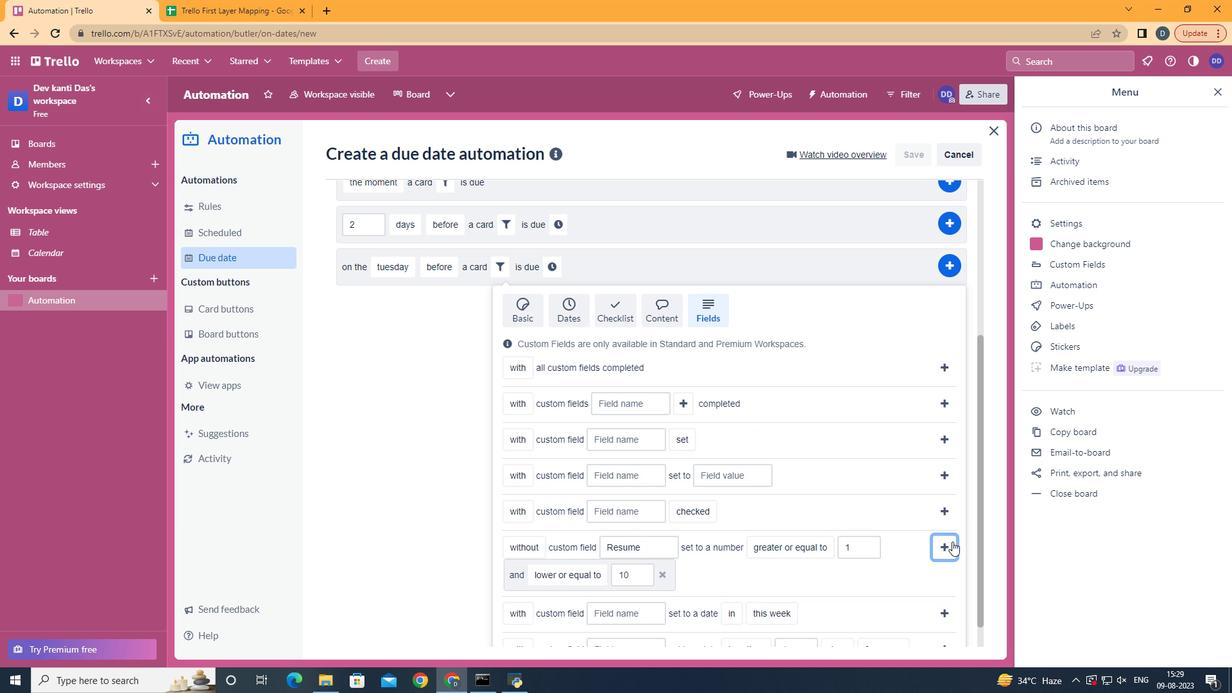 
Action: Mouse moved to (372, 535)
Screenshot: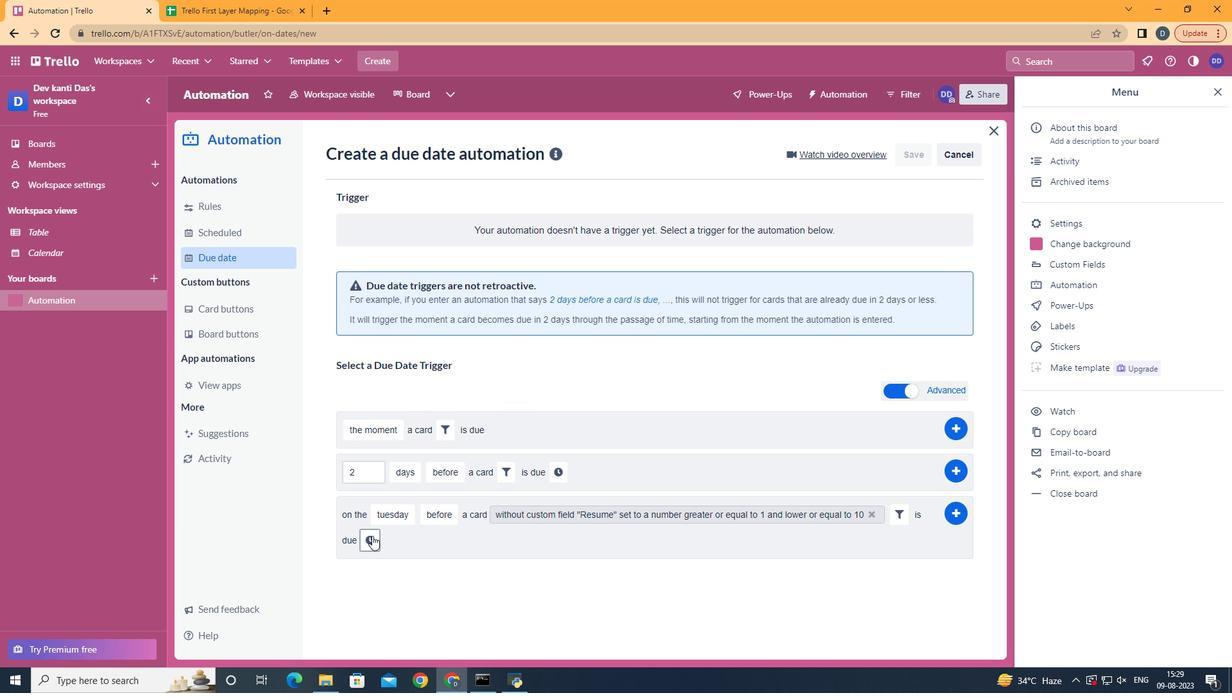 
Action: Mouse pressed left at (372, 535)
Screenshot: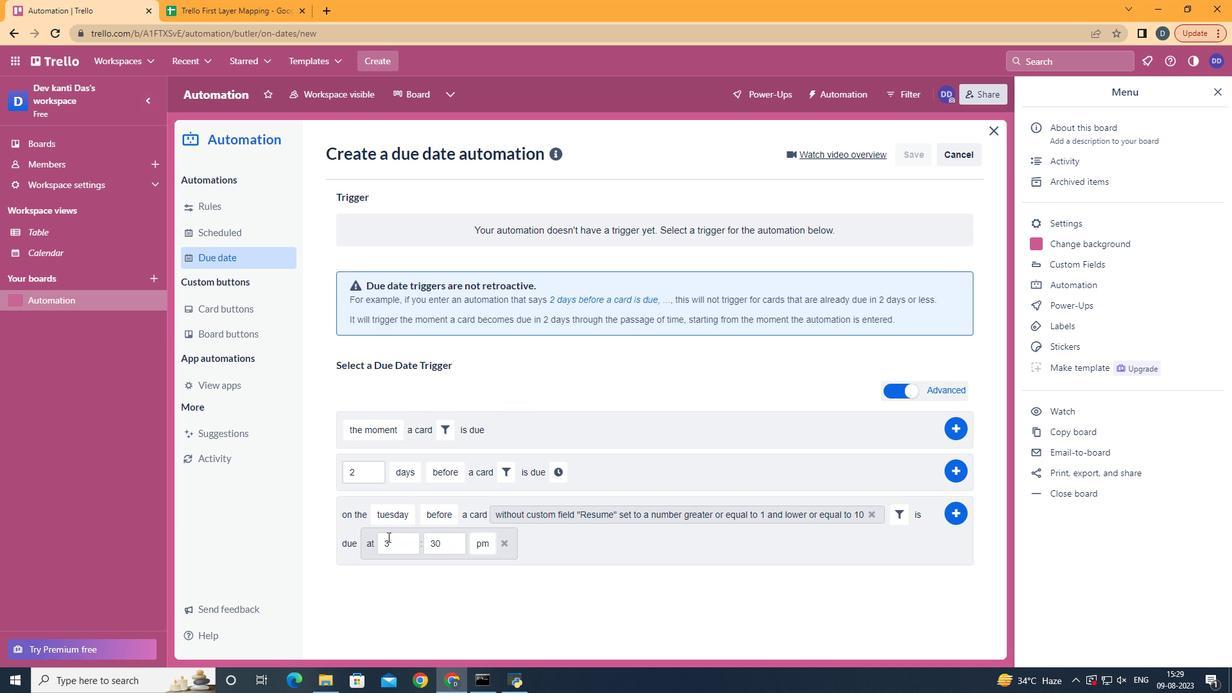 
Action: Mouse moved to (397, 539)
Screenshot: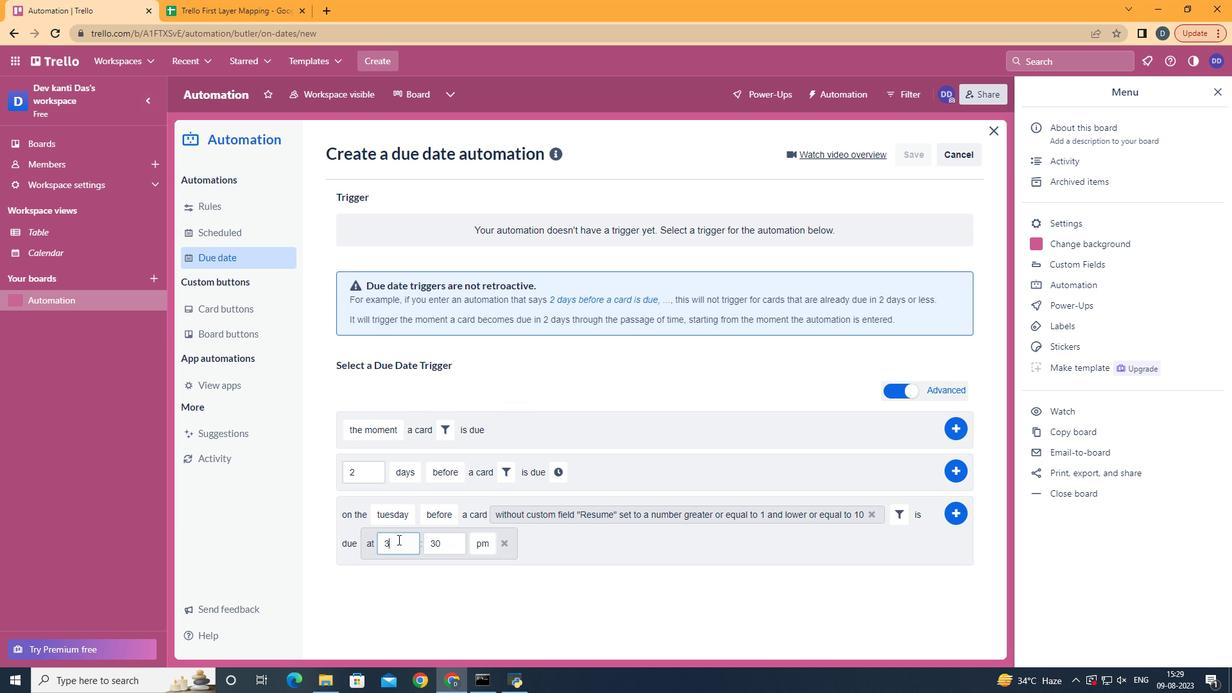 
Action: Mouse pressed left at (397, 539)
Screenshot: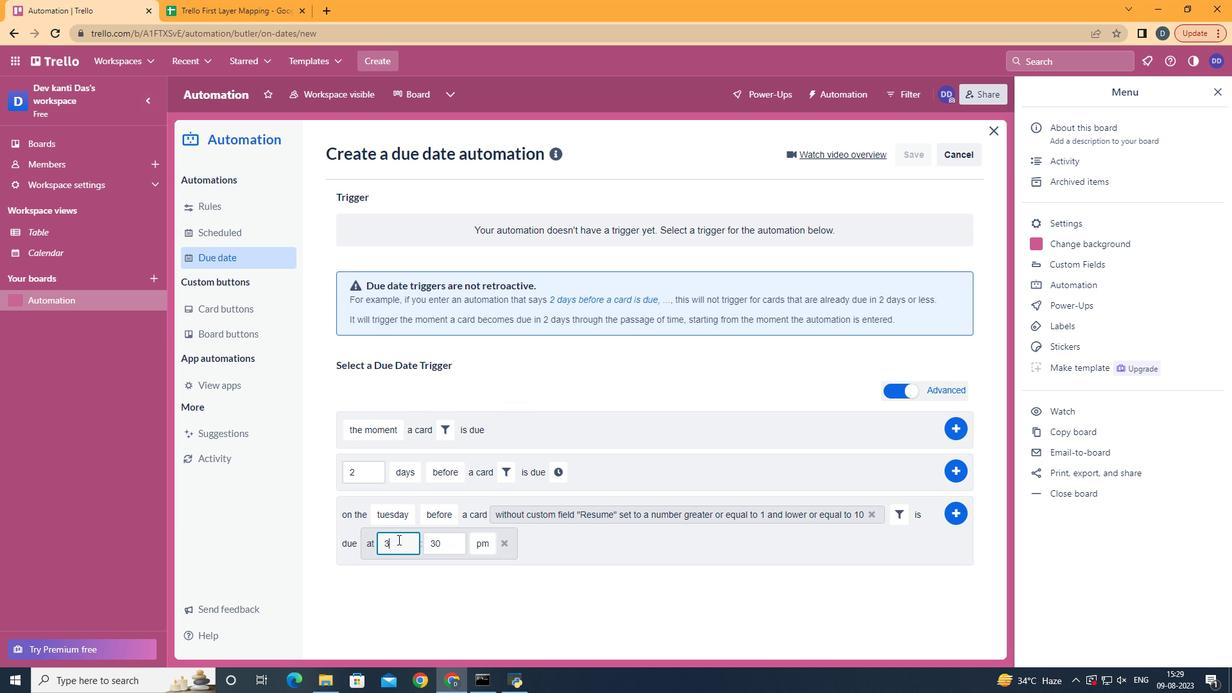 
Action: Key pressed <Key.backspace>11
Screenshot: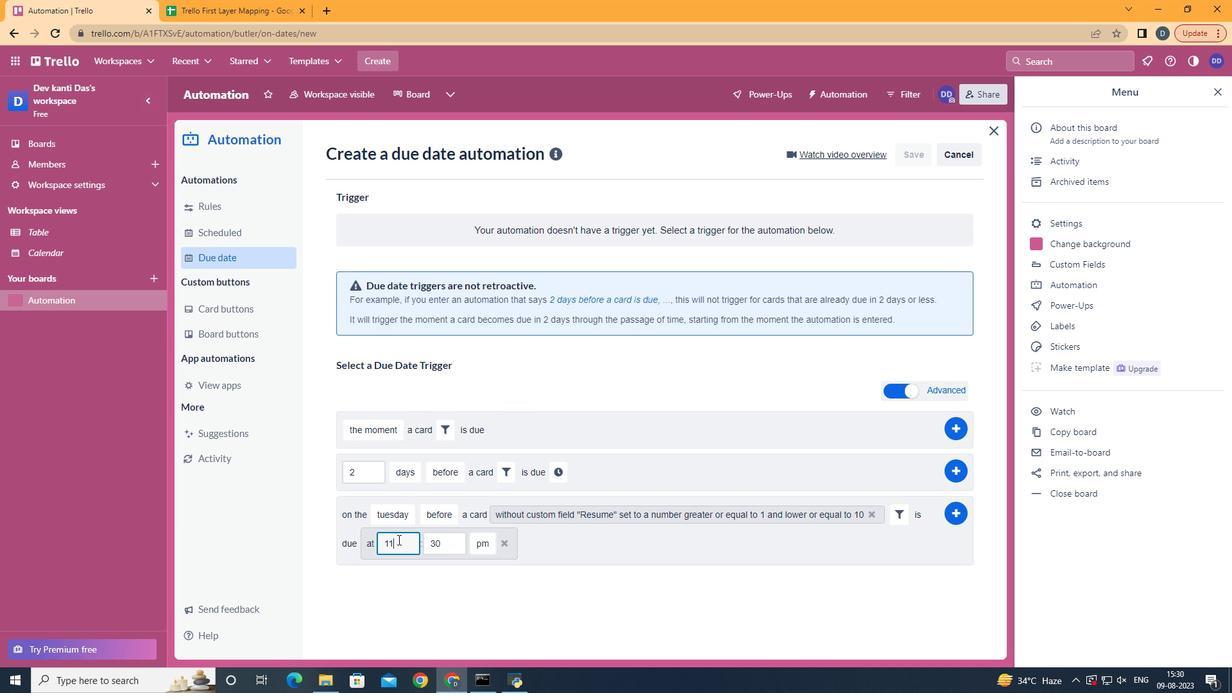 
Action: Mouse moved to (449, 542)
Screenshot: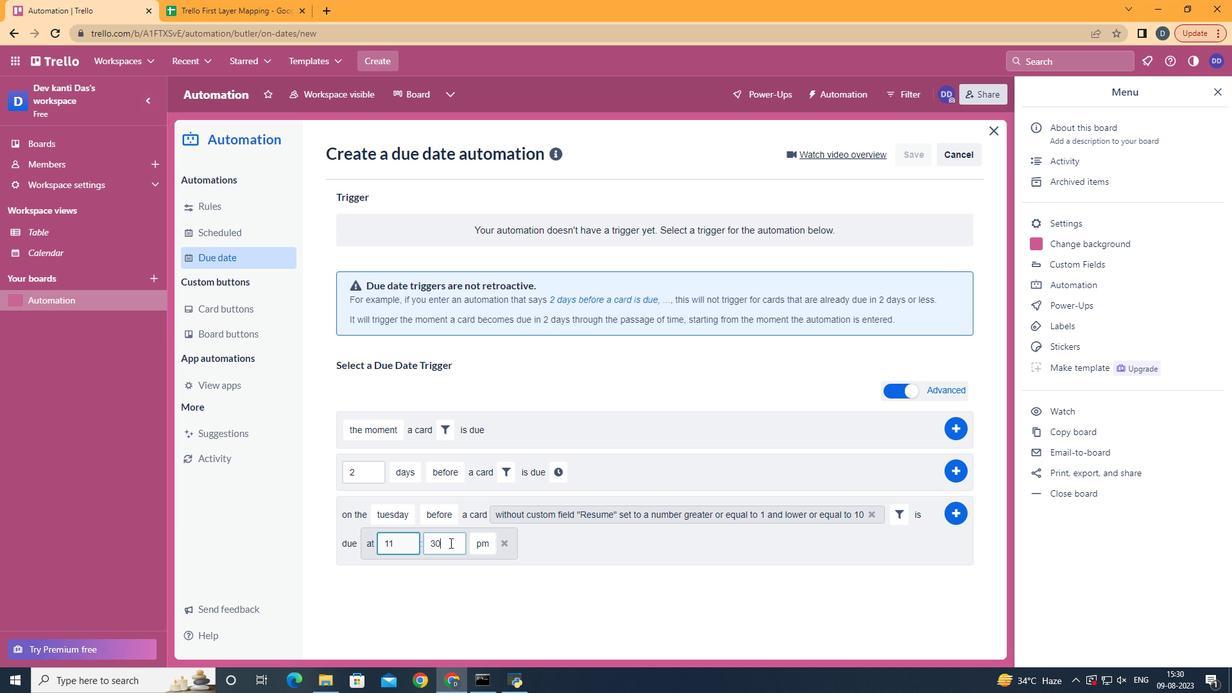 
Action: Mouse pressed left at (449, 542)
Screenshot: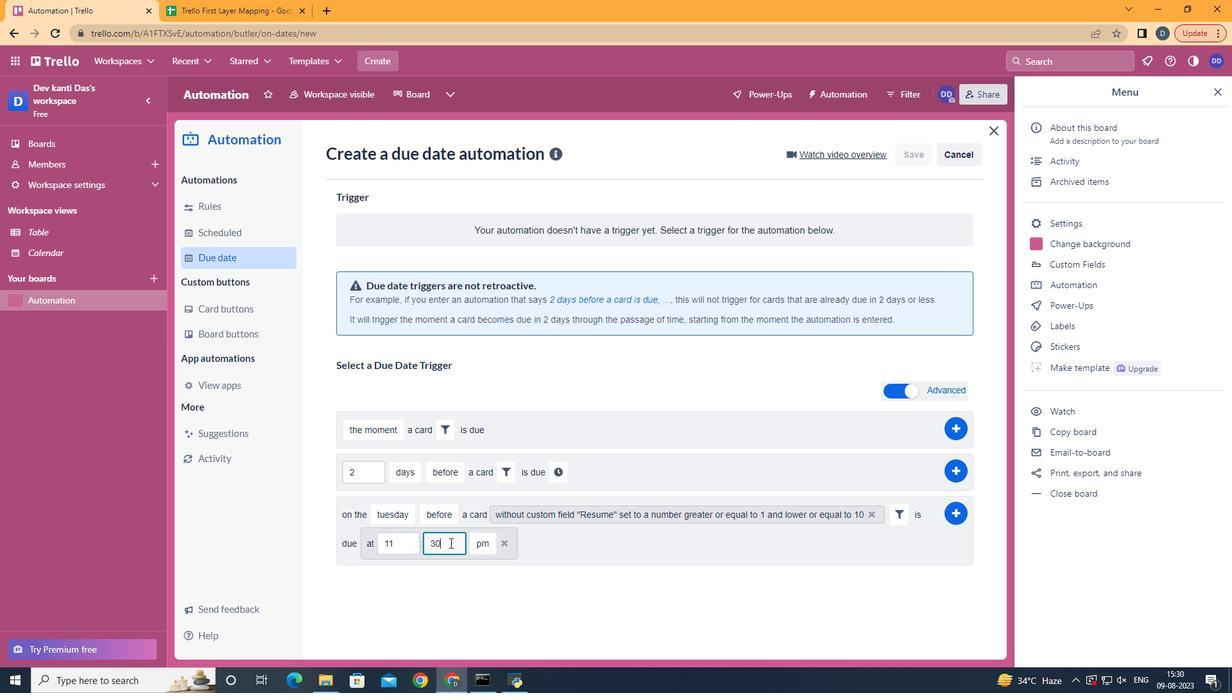 
Action: Key pressed <Key.backspace>
Screenshot: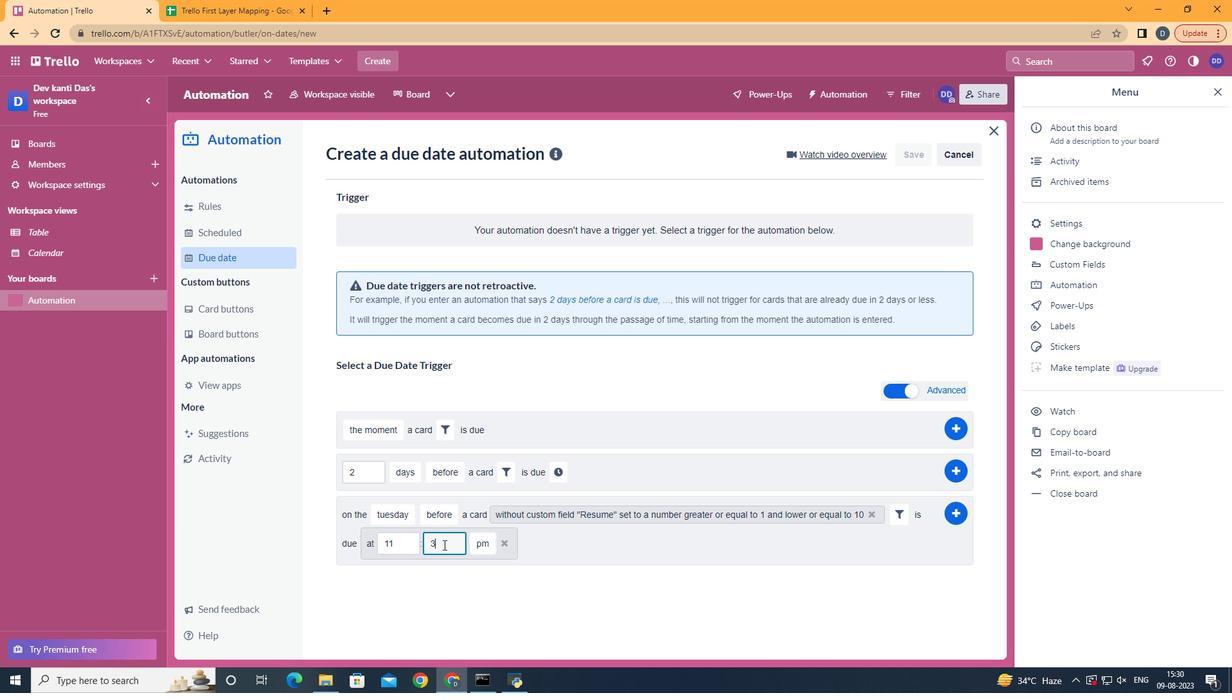 
Action: Mouse moved to (443, 544)
Screenshot: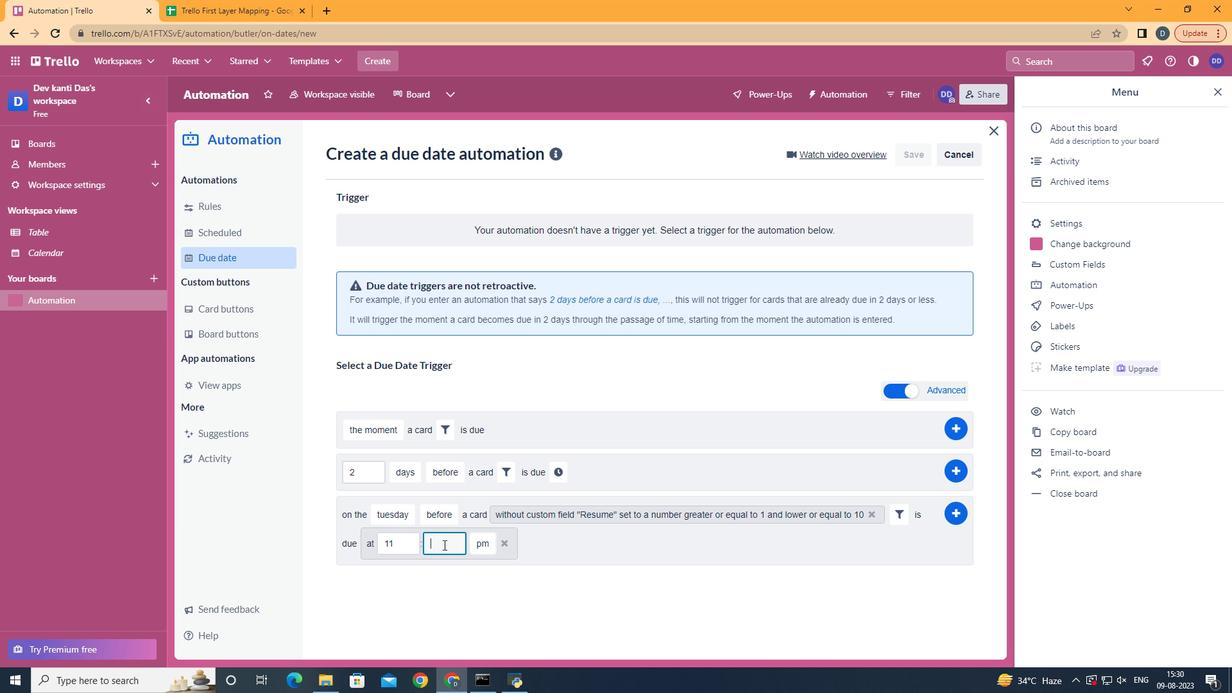 
Action: Key pressed <Key.backspace>00
Screenshot: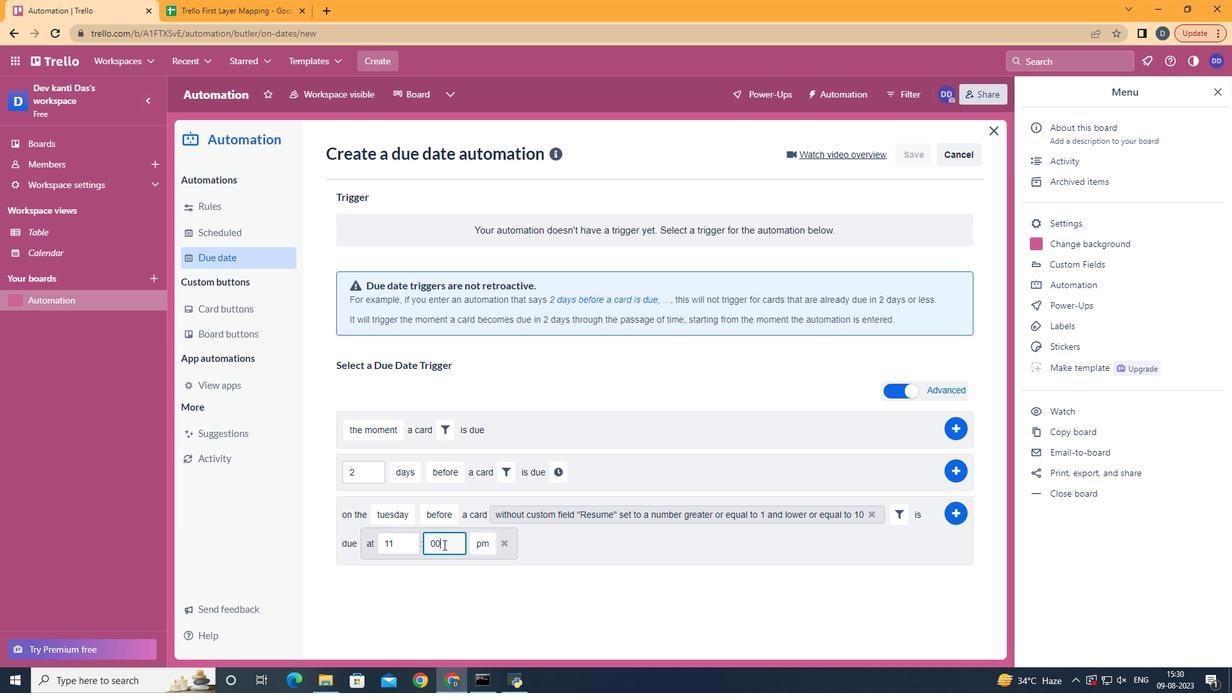 
Action: Mouse moved to (484, 565)
Screenshot: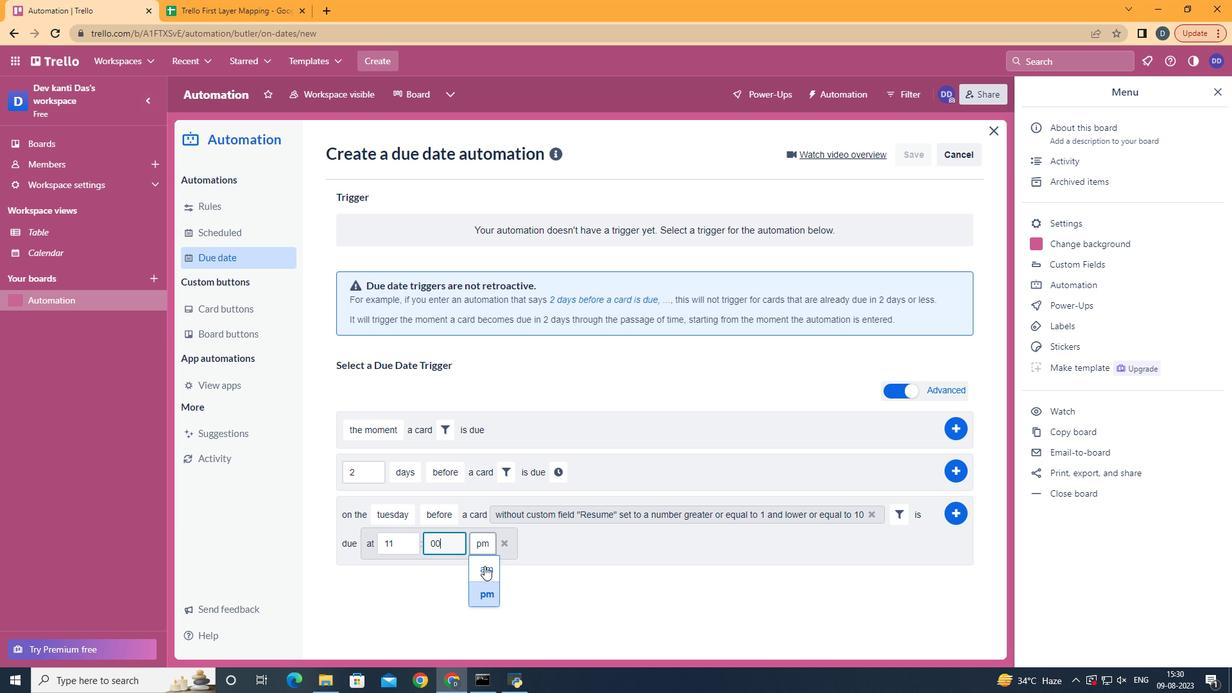 
Action: Mouse pressed left at (484, 565)
Screenshot: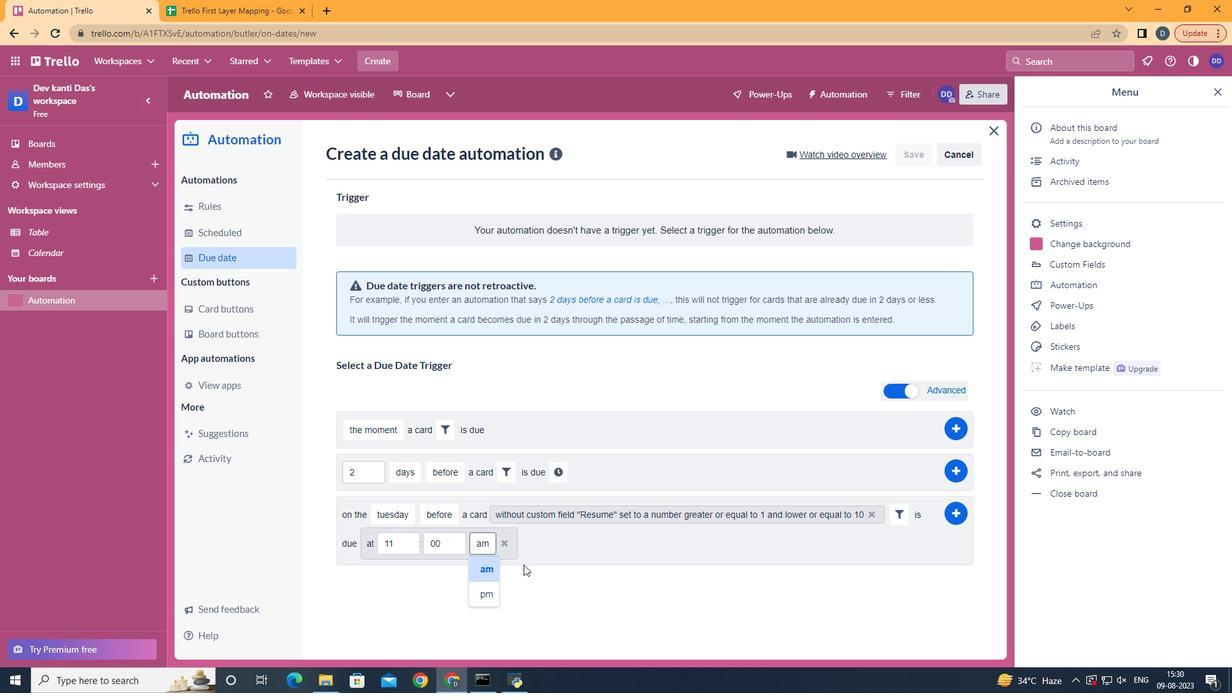 
Action: Mouse moved to (955, 512)
Screenshot: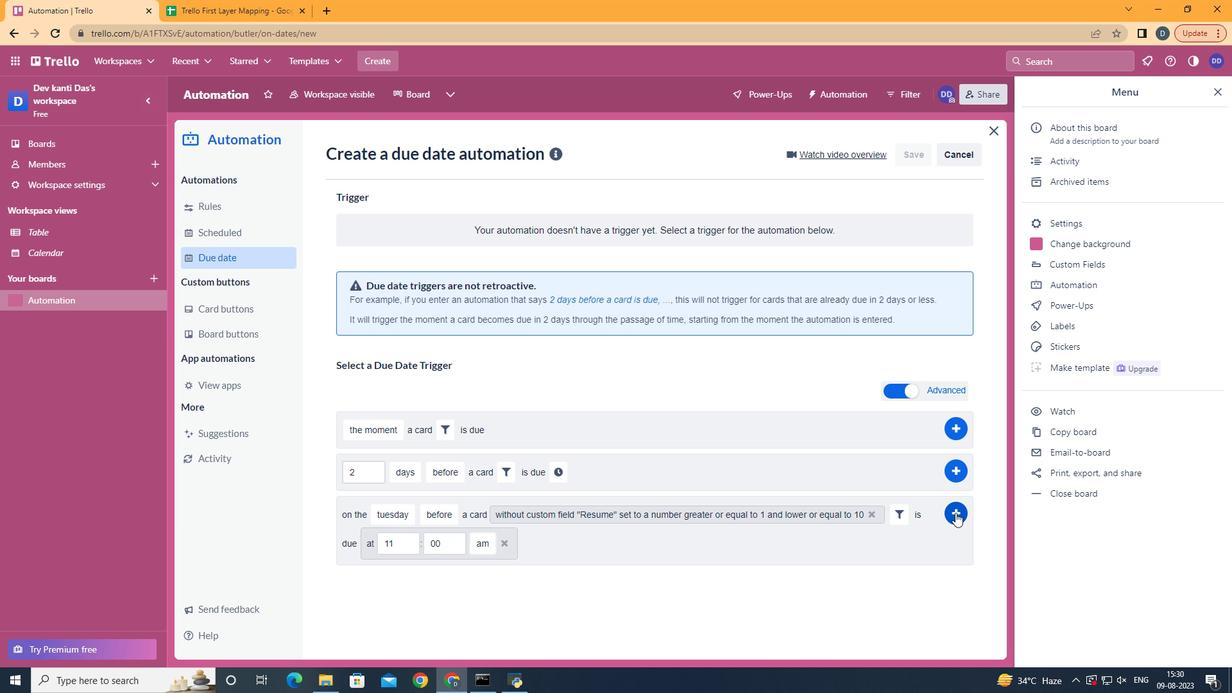 
Action: Mouse pressed left at (955, 512)
Screenshot: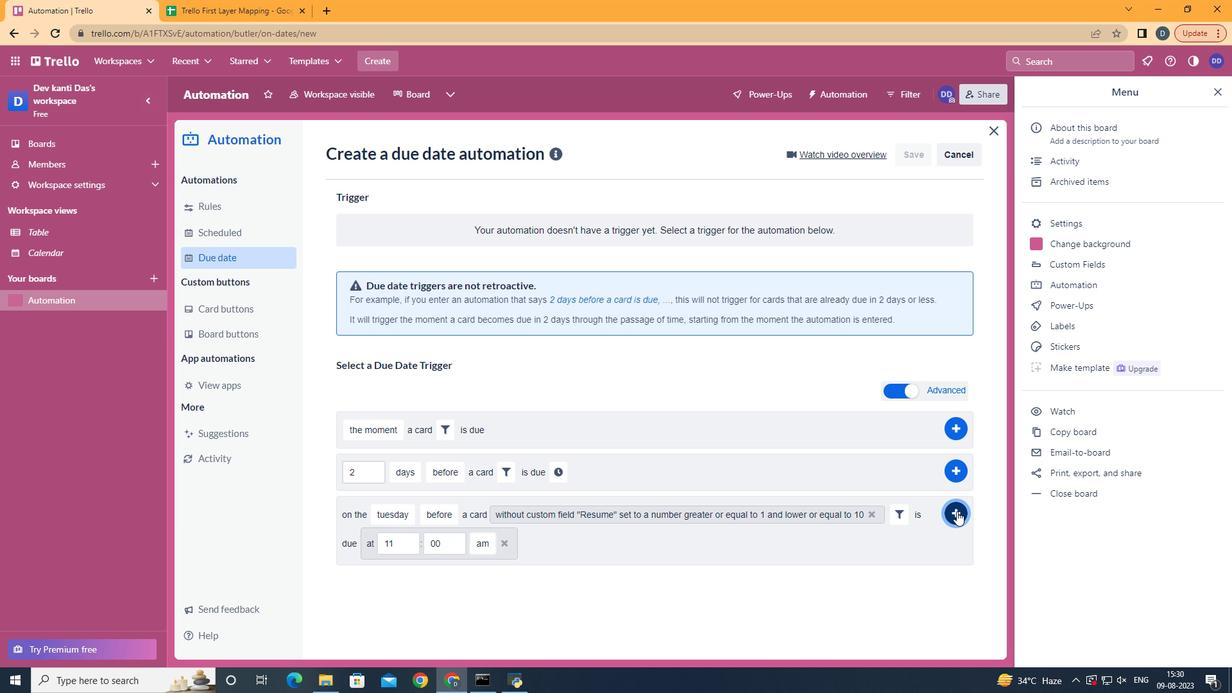 
Action: Mouse moved to (697, 343)
Screenshot: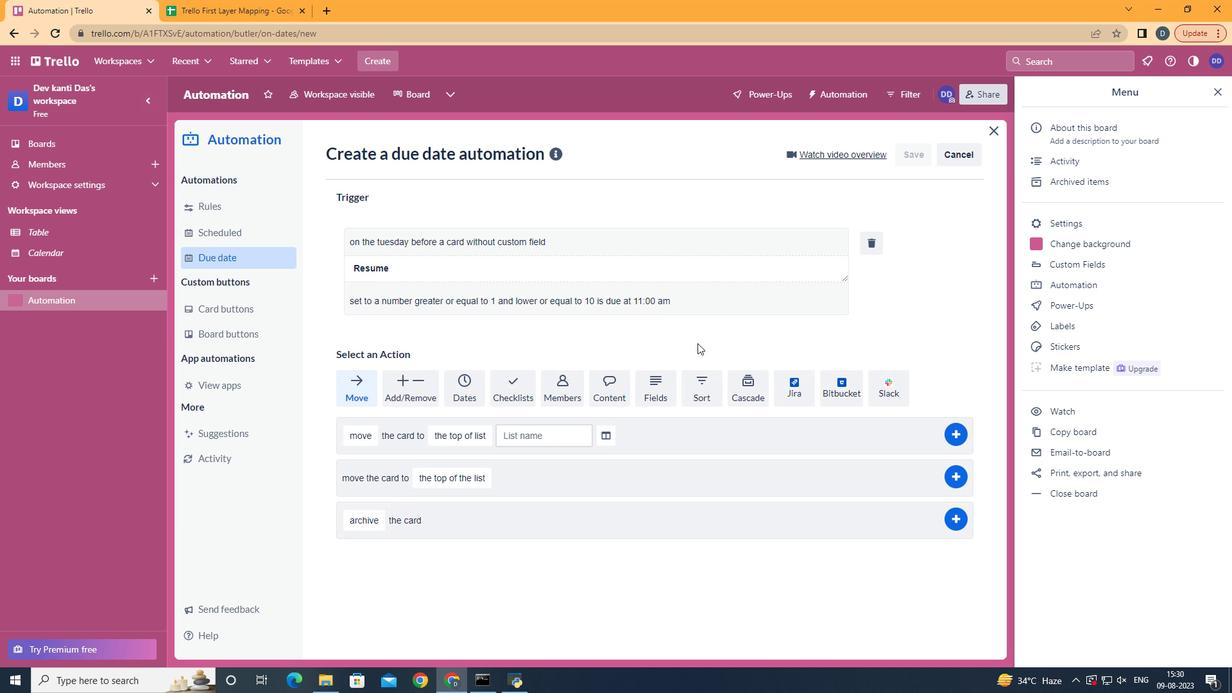 
